 Task: Customize the sound balance between left and right speakers/headphones.
Action: Mouse pressed left at (555, 258)
Screenshot: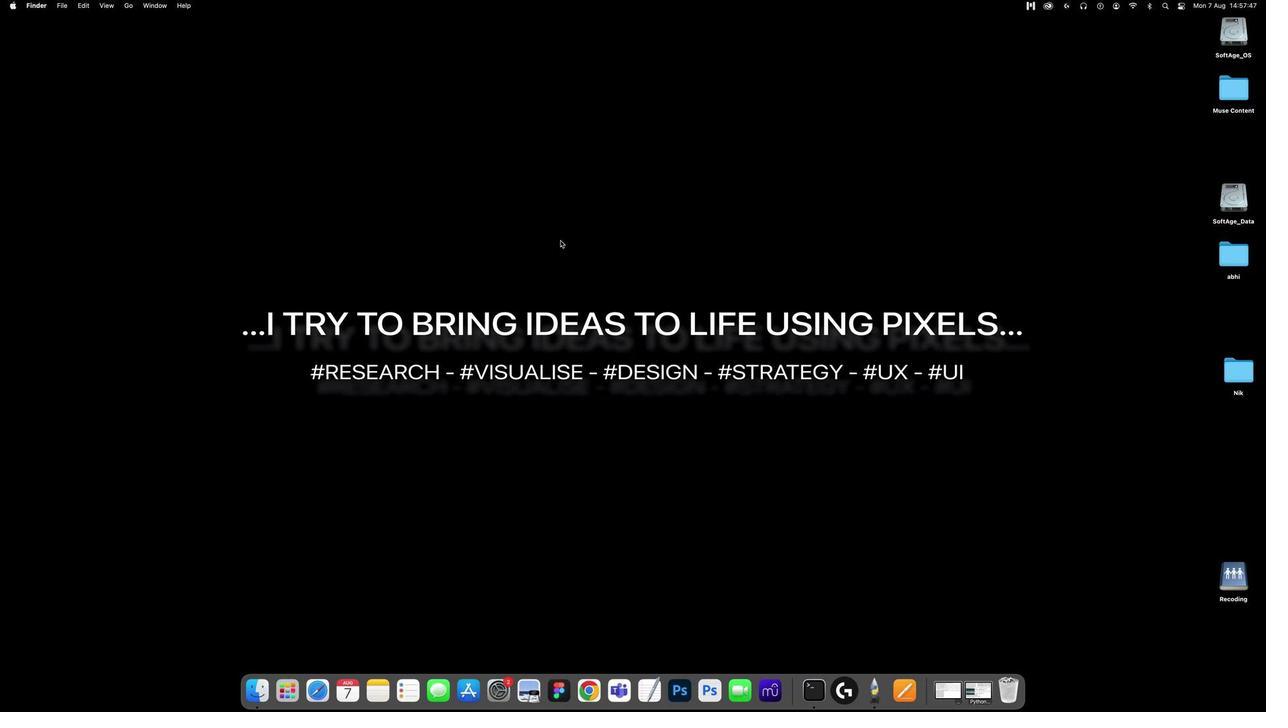 
Action: Mouse moved to (32, 65)
Screenshot: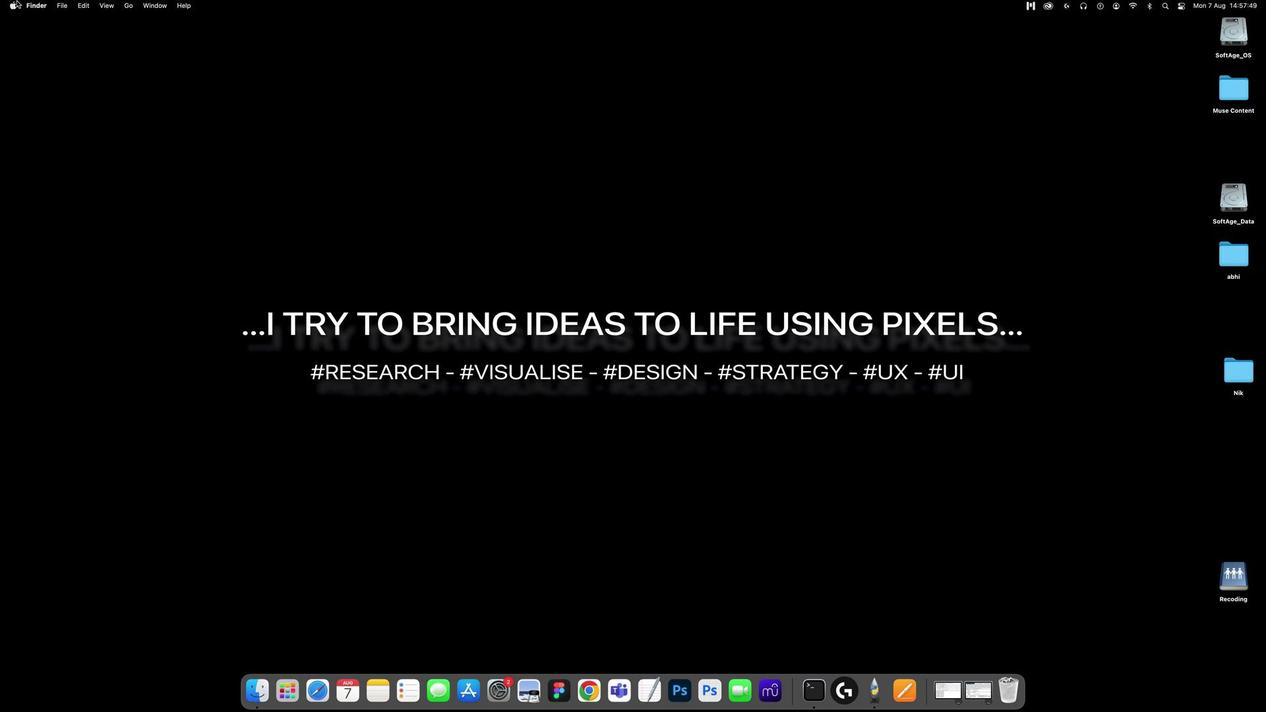 
Action: Mouse pressed left at (32, 65)
Screenshot: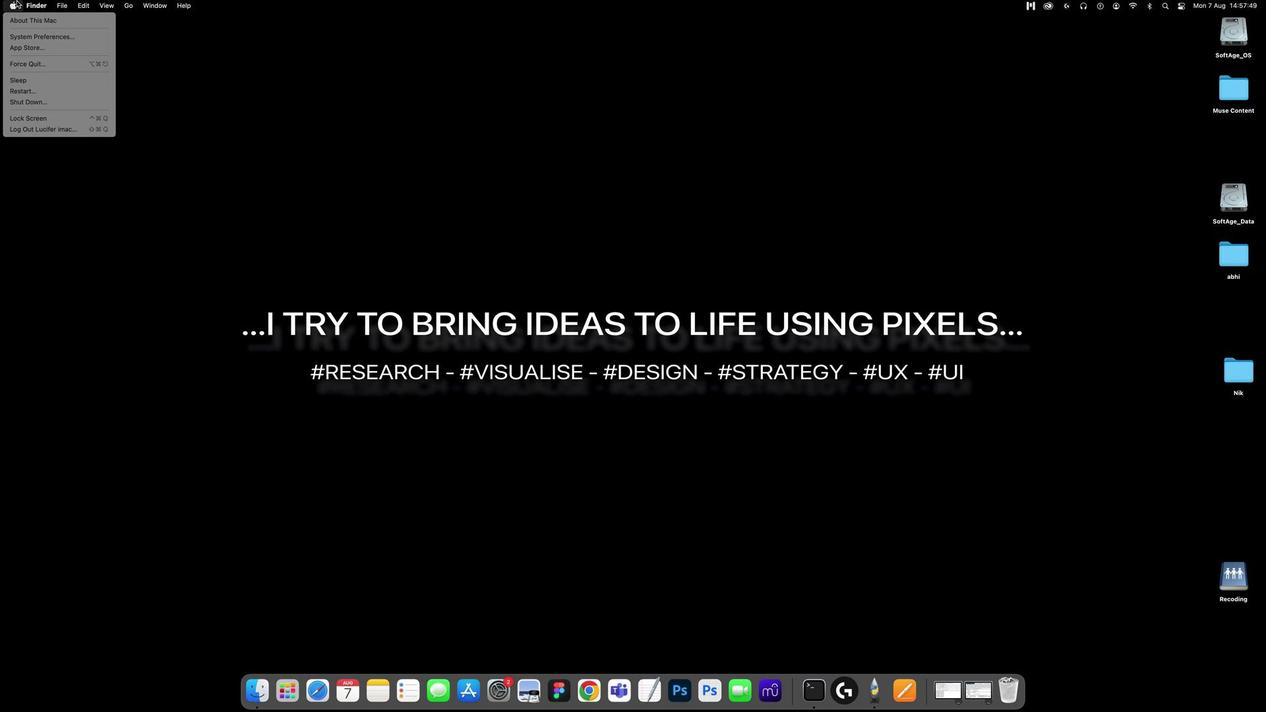 
Action: Mouse moved to (29, 93)
Screenshot: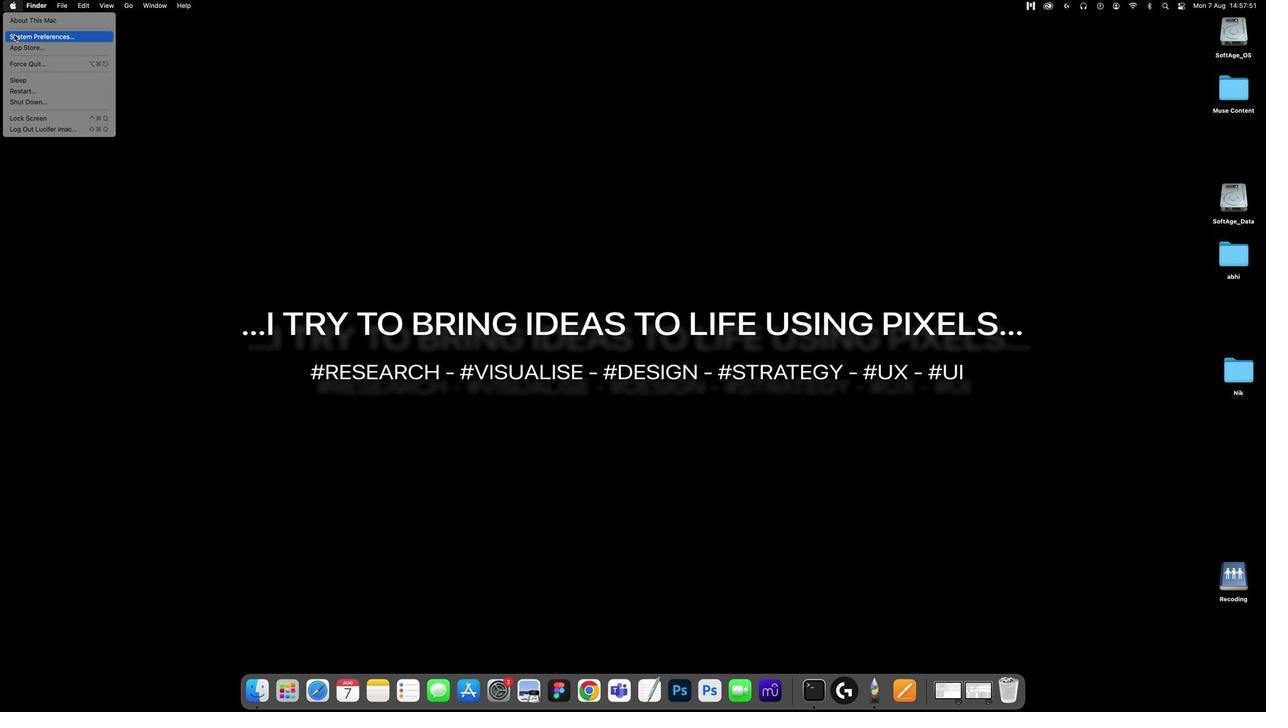 
Action: Mouse pressed left at (29, 93)
Screenshot: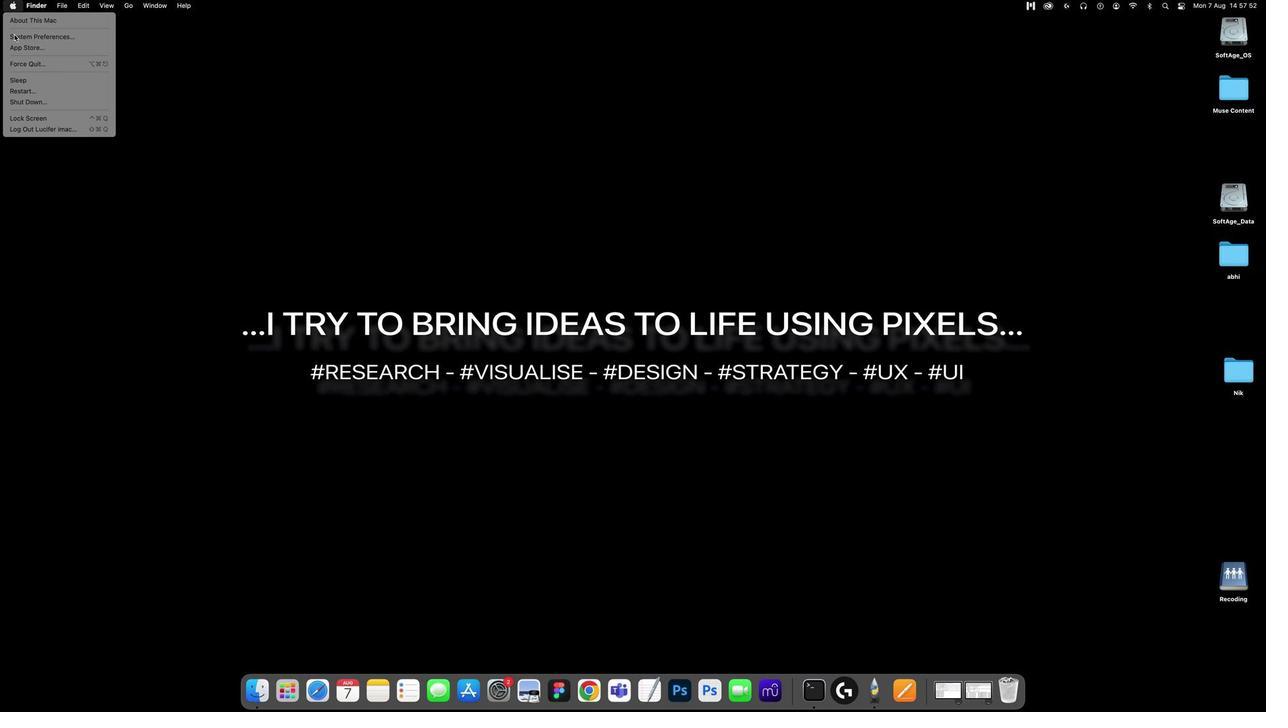
Action: Mouse moved to (596, 381)
Screenshot: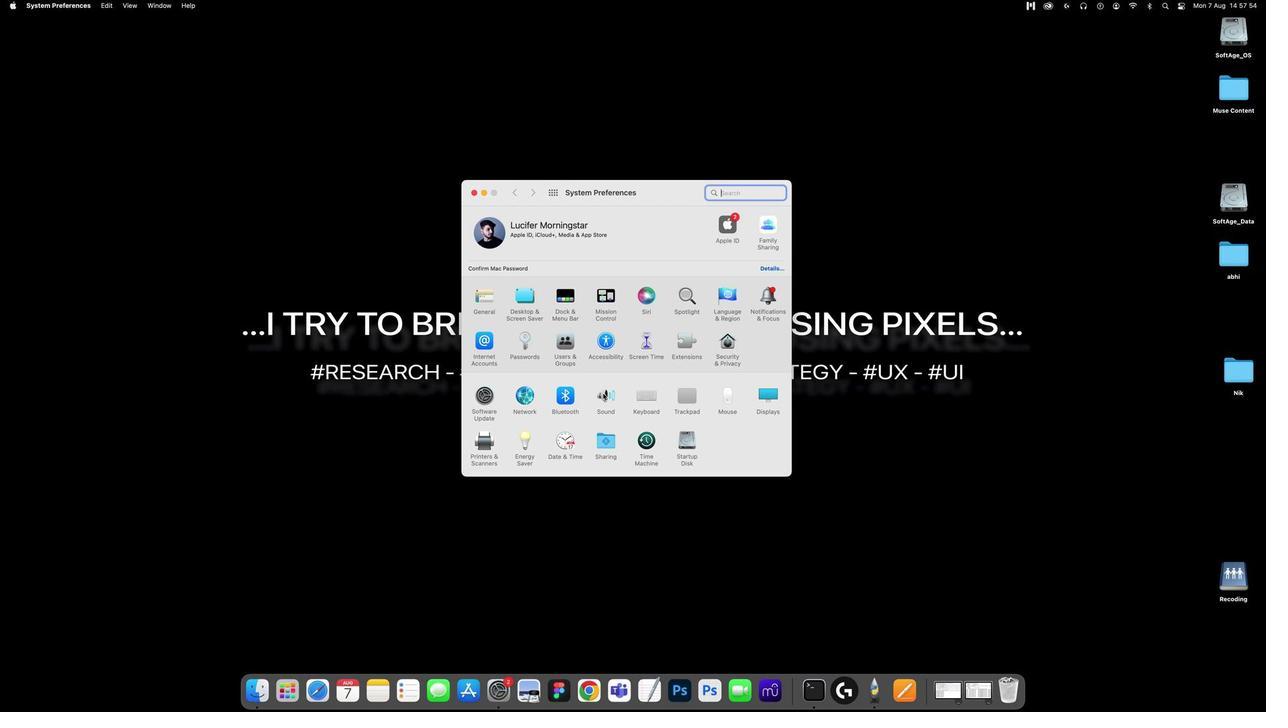 
Action: Mouse pressed left at (596, 381)
Screenshot: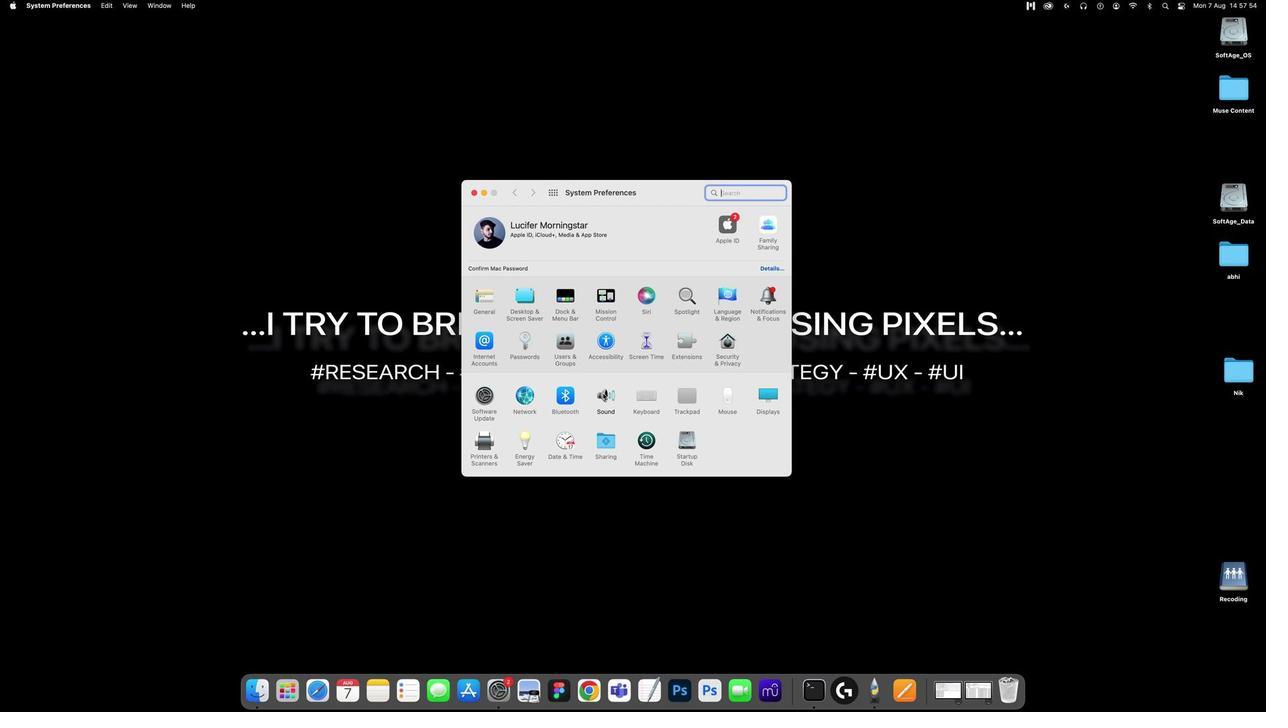 
Action: Mouse moved to (577, 237)
Screenshot: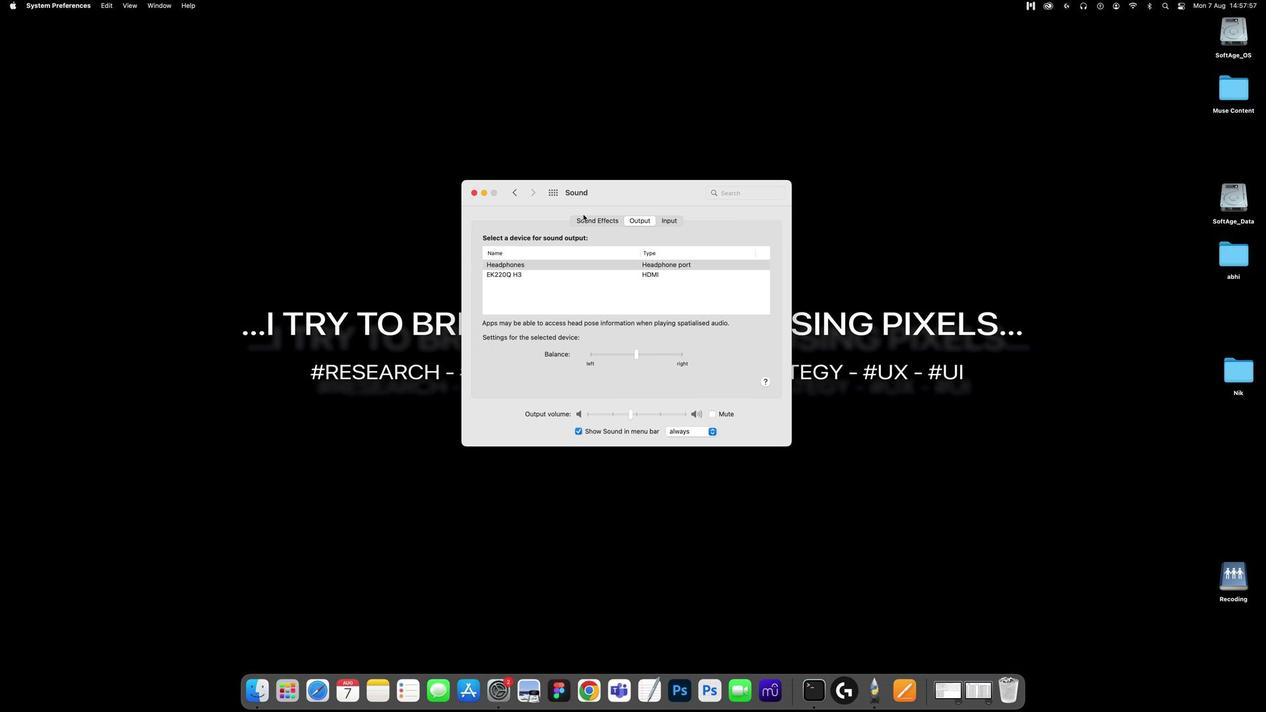 
Action: Mouse pressed left at (577, 237)
Screenshot: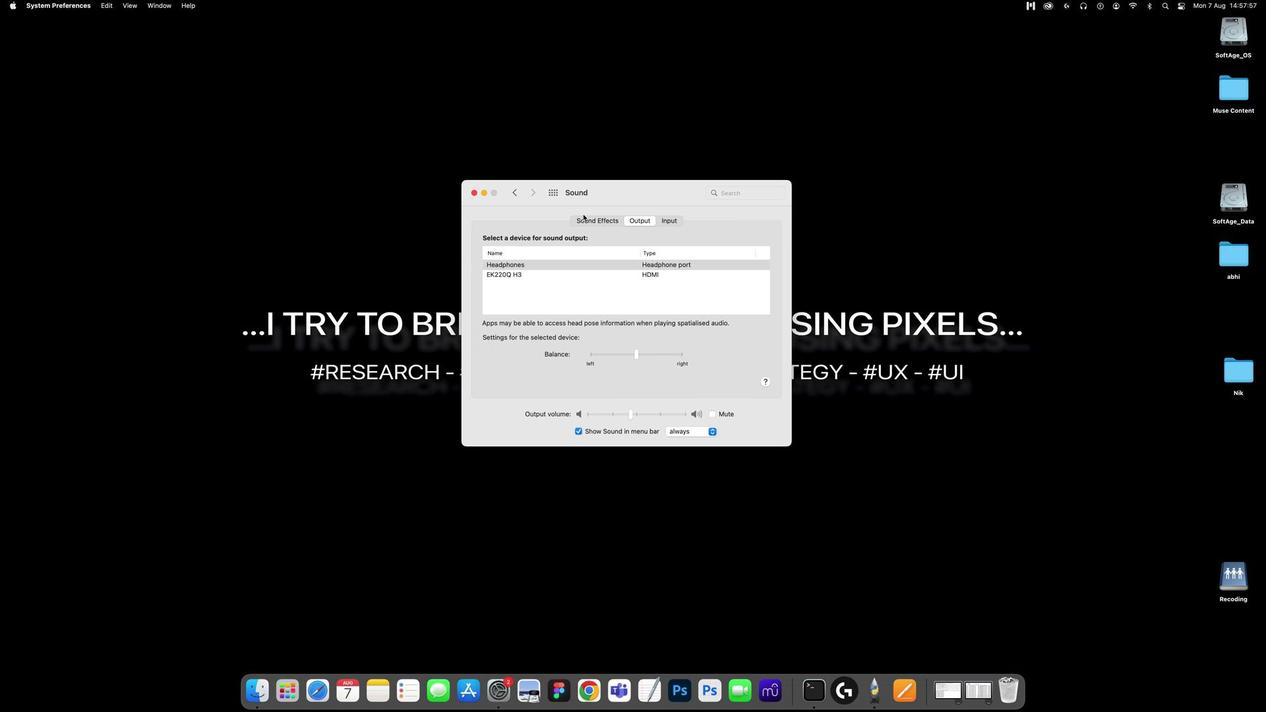 
Action: Mouse moved to (578, 238)
Screenshot: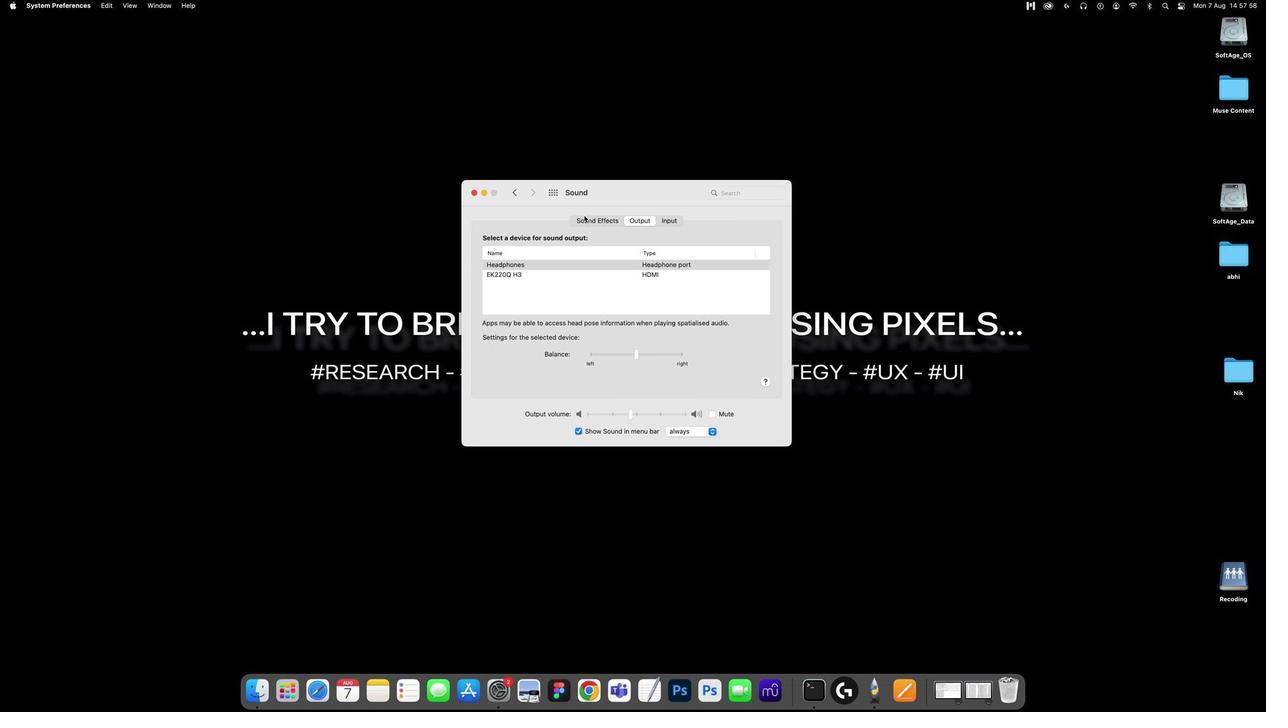 
Action: Mouse pressed left at (578, 238)
Screenshot: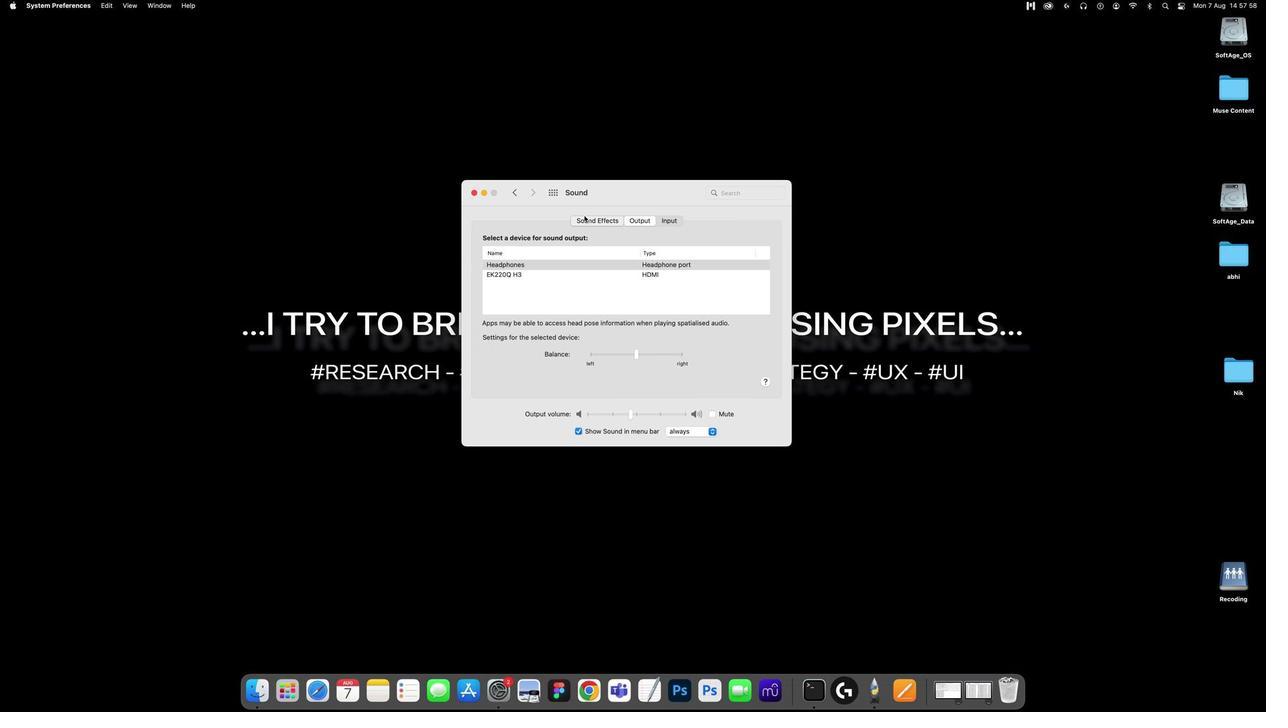 
Action: Mouse moved to (674, 341)
Screenshot: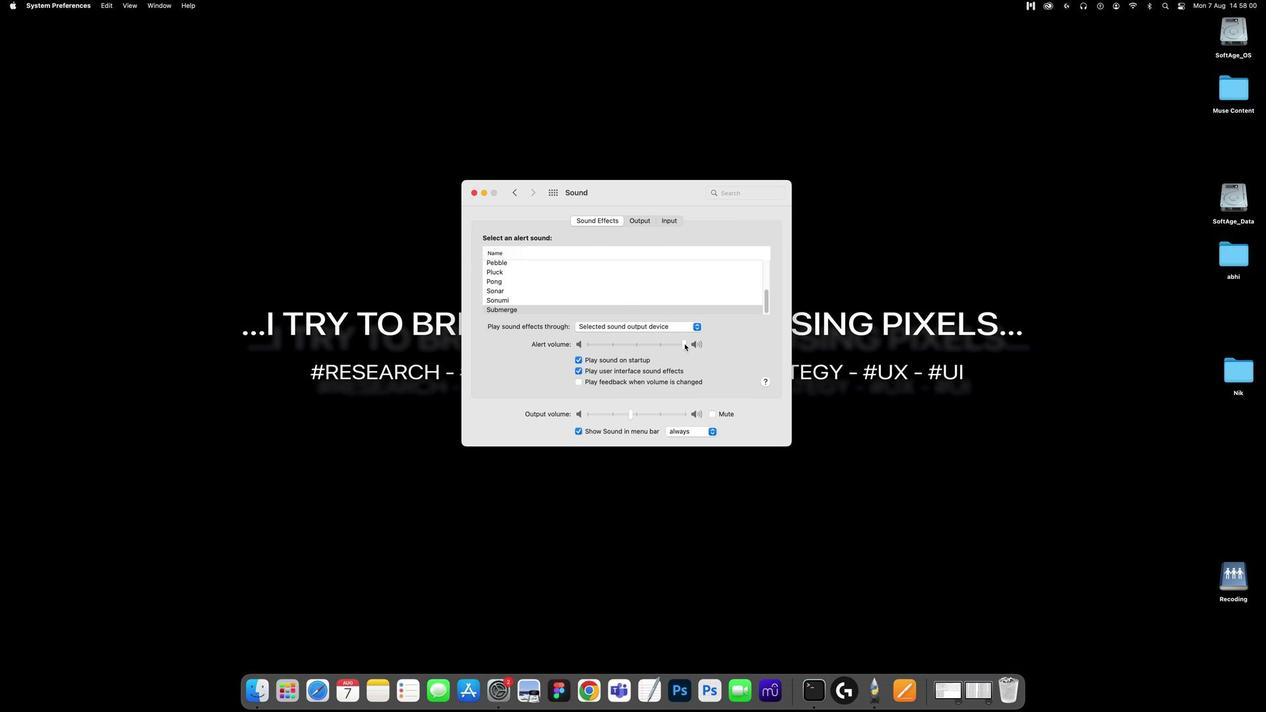 
Action: Mouse pressed left at (674, 341)
Screenshot: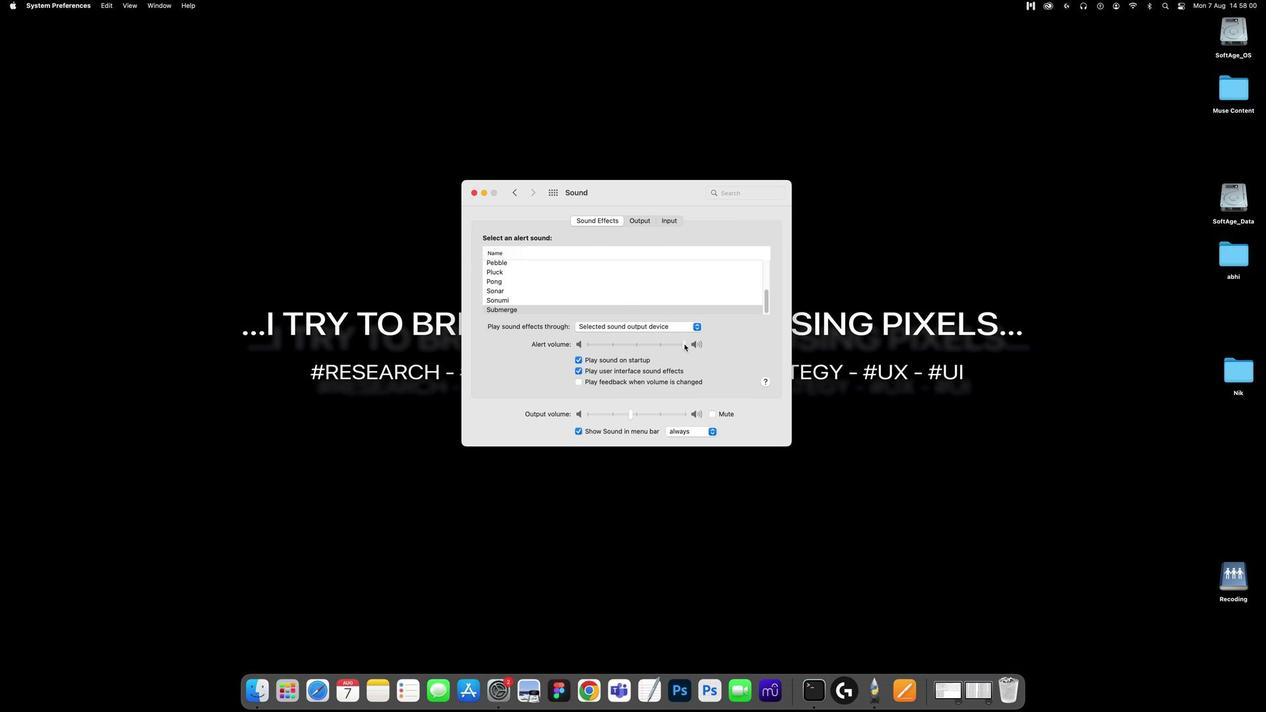 
Action: Mouse moved to (572, 371)
Screenshot: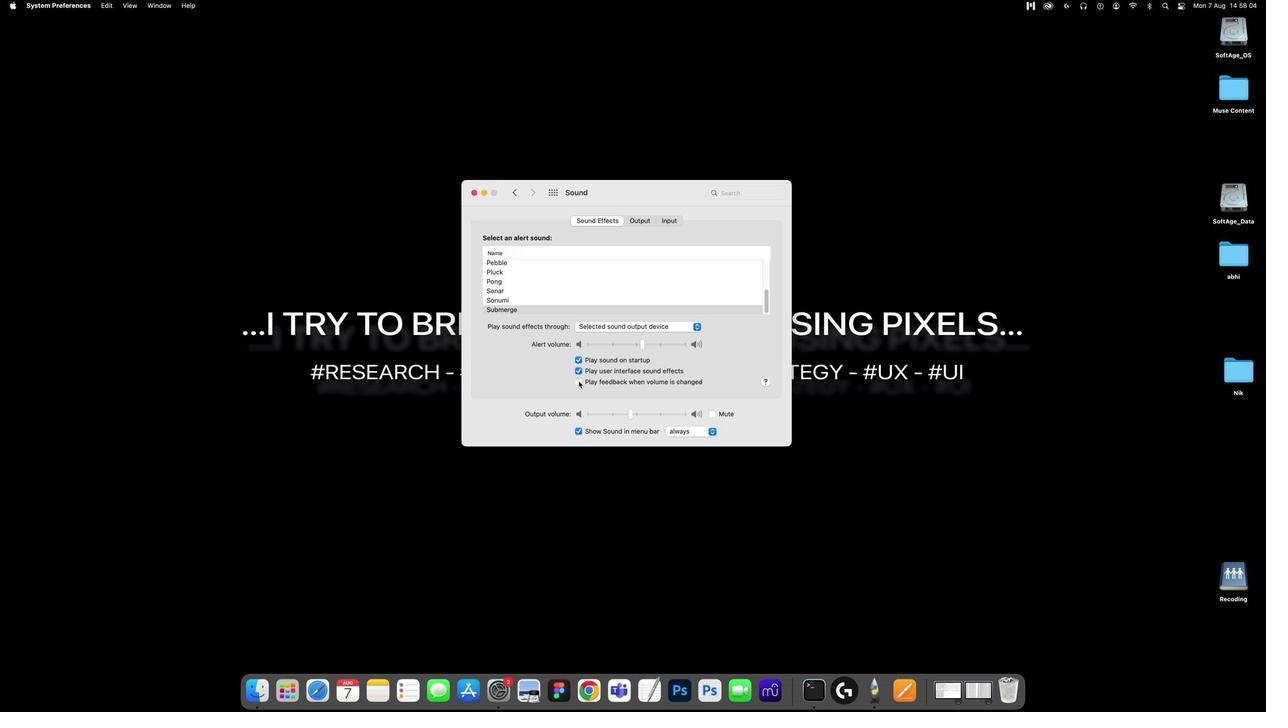 
Action: Mouse pressed left at (572, 371)
Screenshot: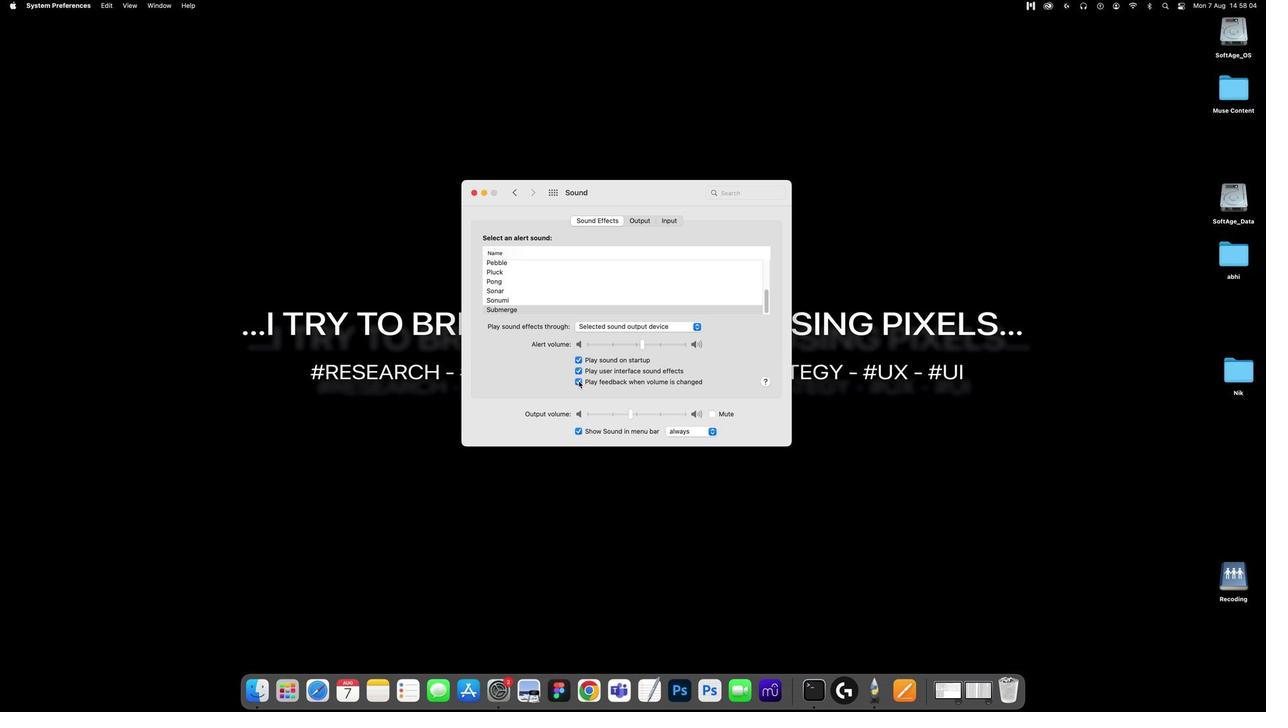 
Action: Mouse moved to (623, 398)
Screenshot: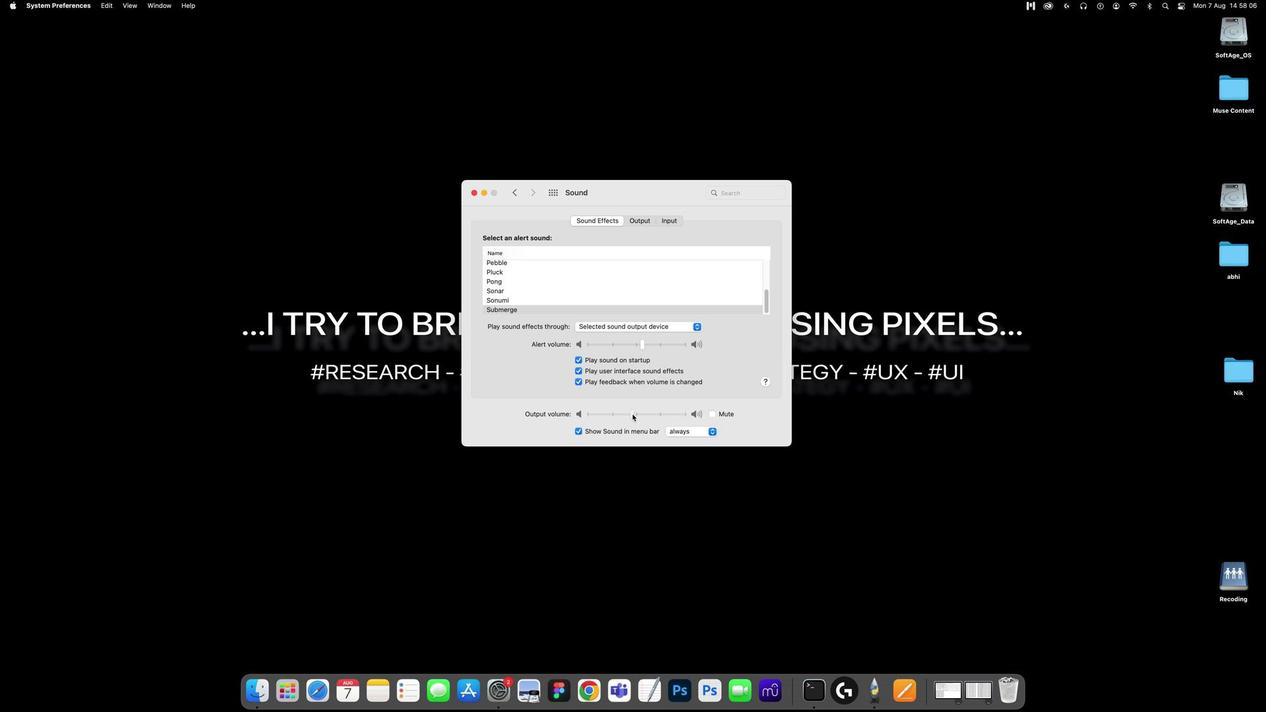 
Action: Mouse pressed left at (623, 398)
Screenshot: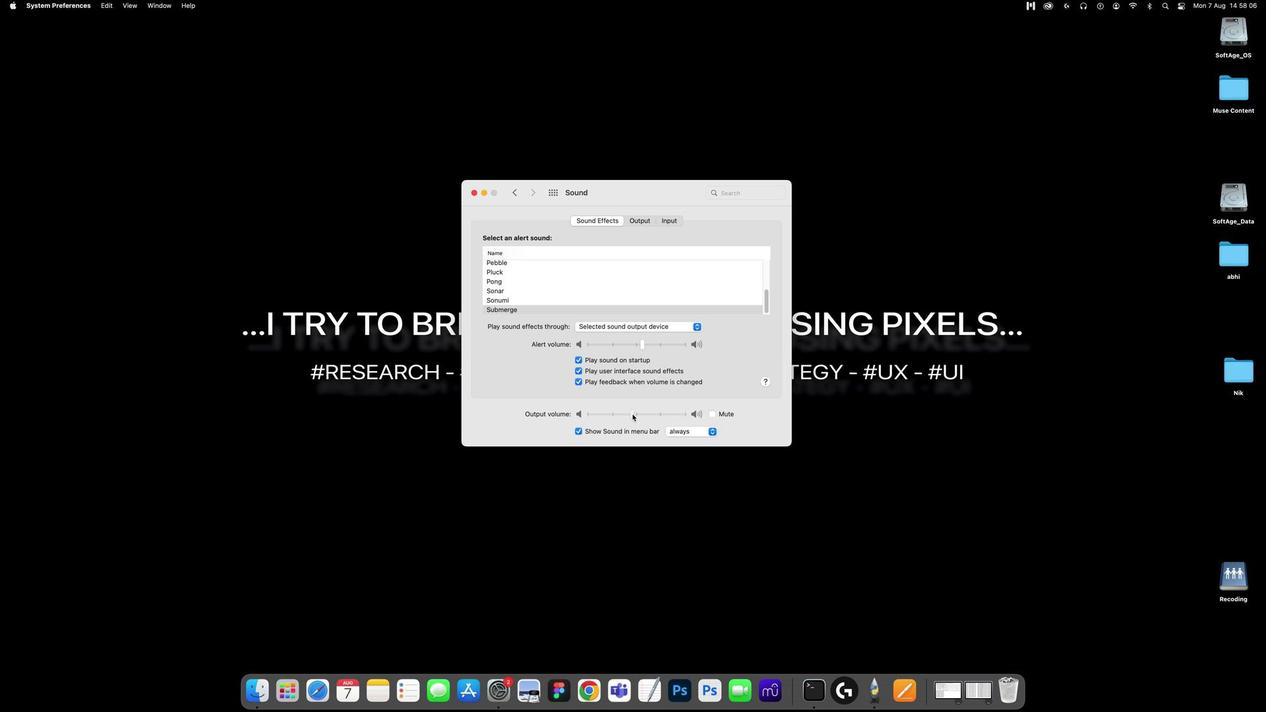 
Action: Mouse moved to (651, 241)
Screenshot: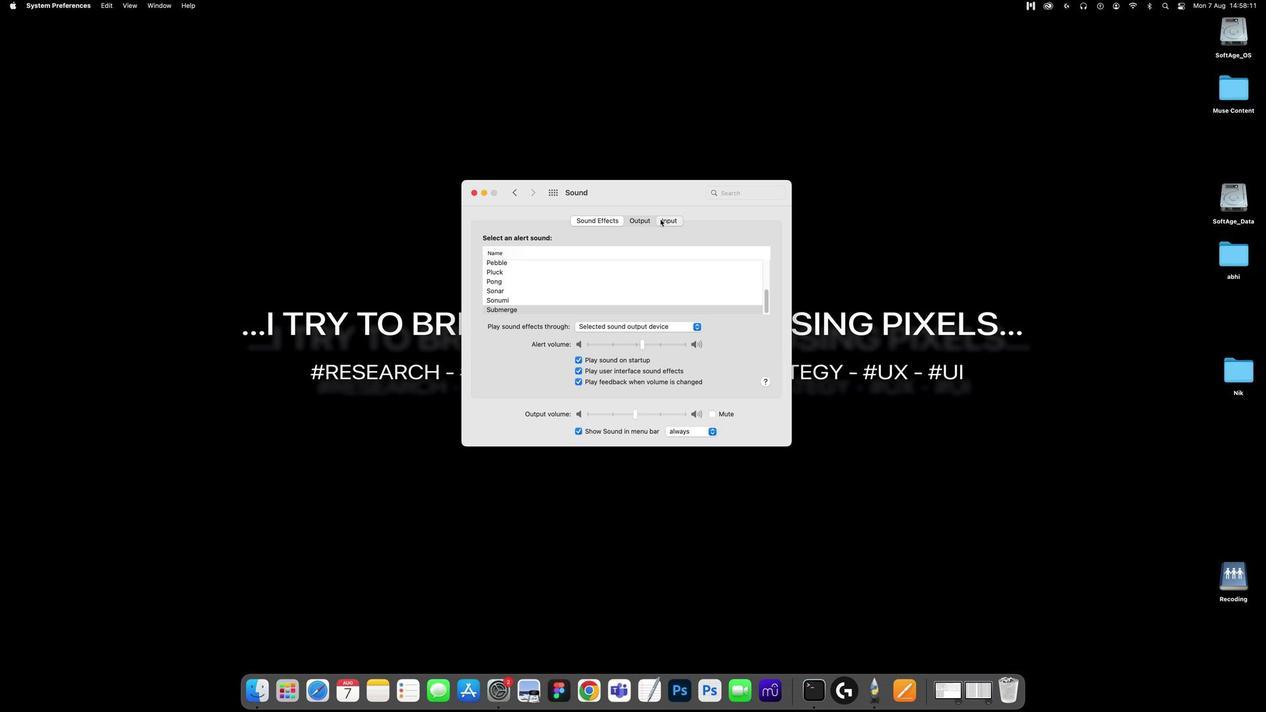 
Action: Mouse pressed left at (651, 241)
Screenshot: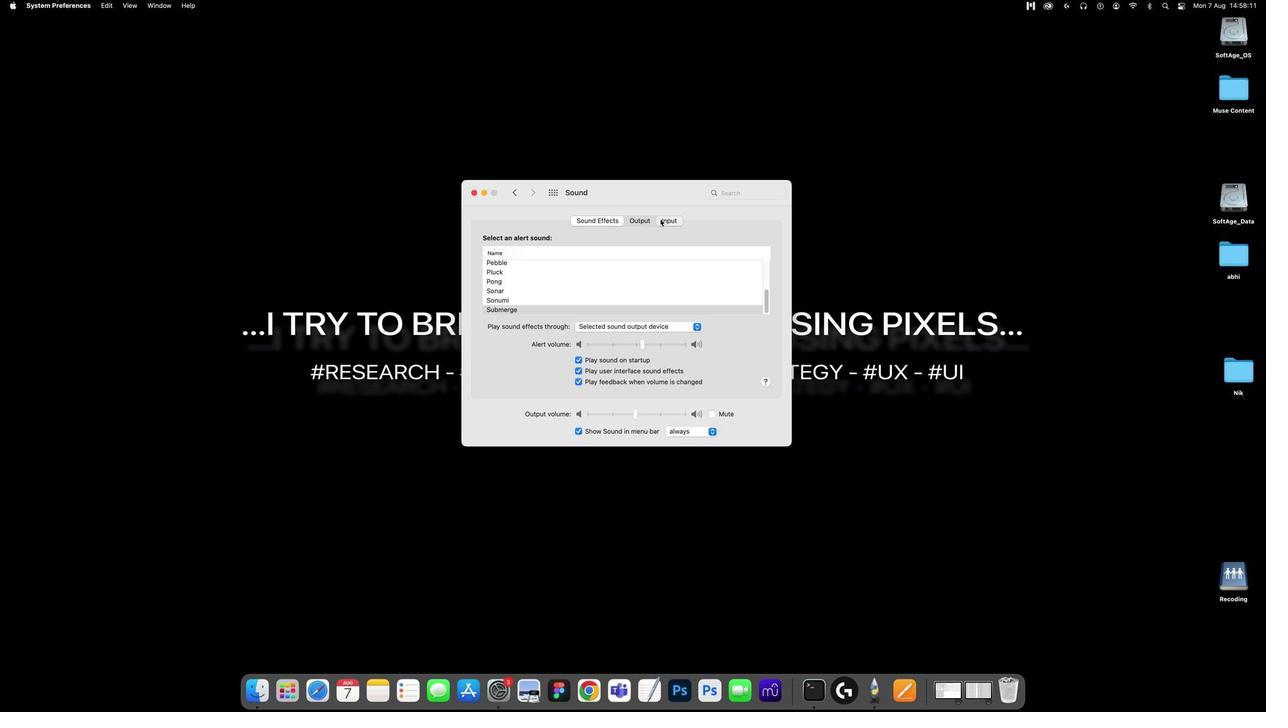 
Action: Mouse moved to (625, 242)
Screenshot: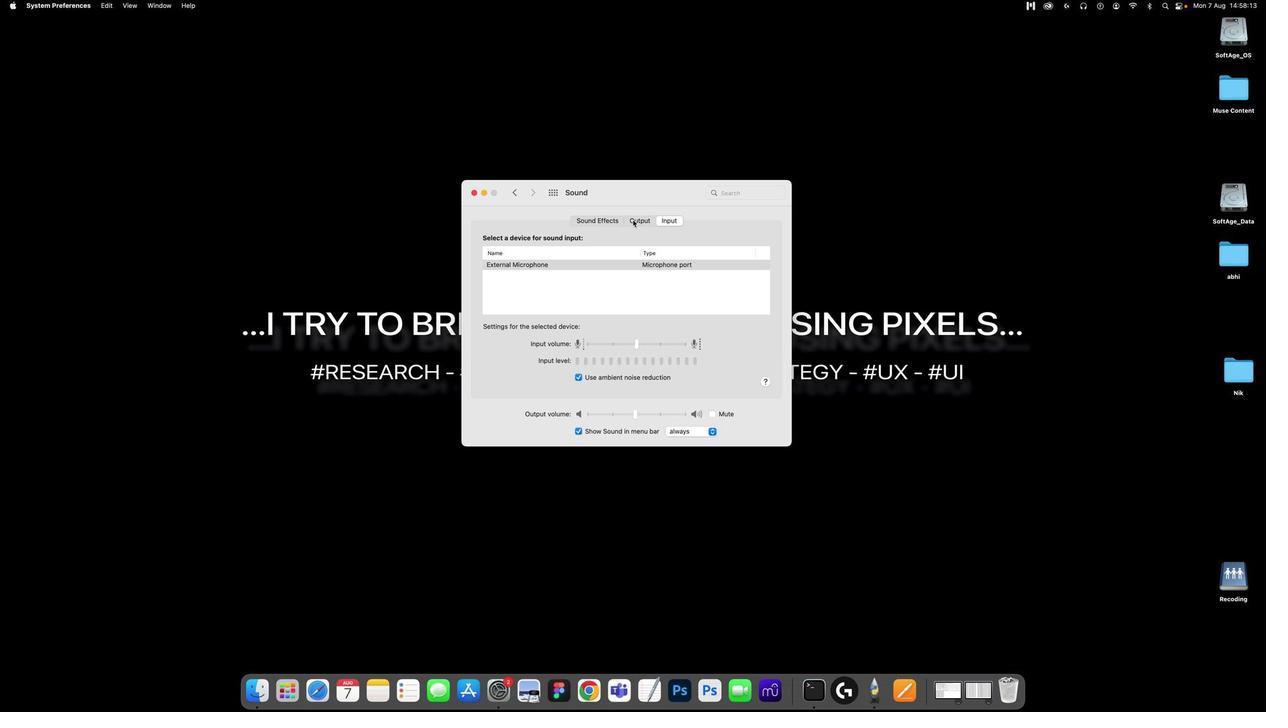 
Action: Mouse pressed left at (625, 242)
Screenshot: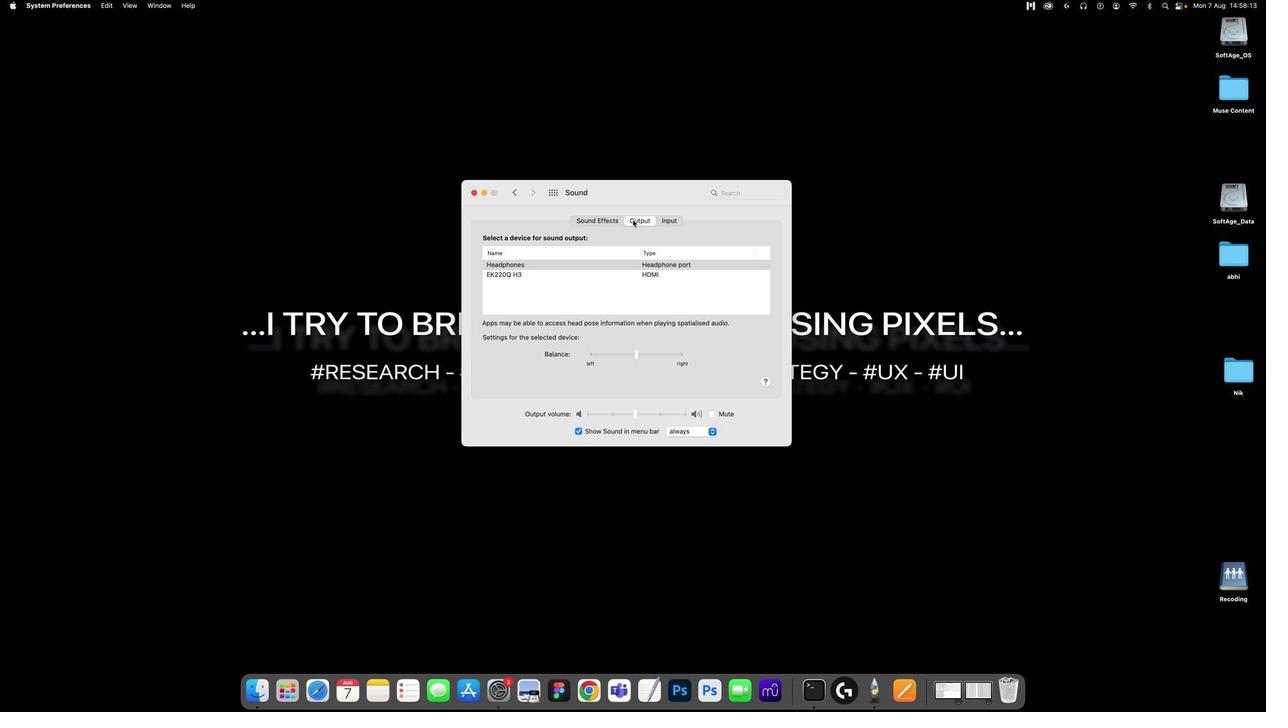 
Action: Mouse moved to (581, 277)
Screenshot: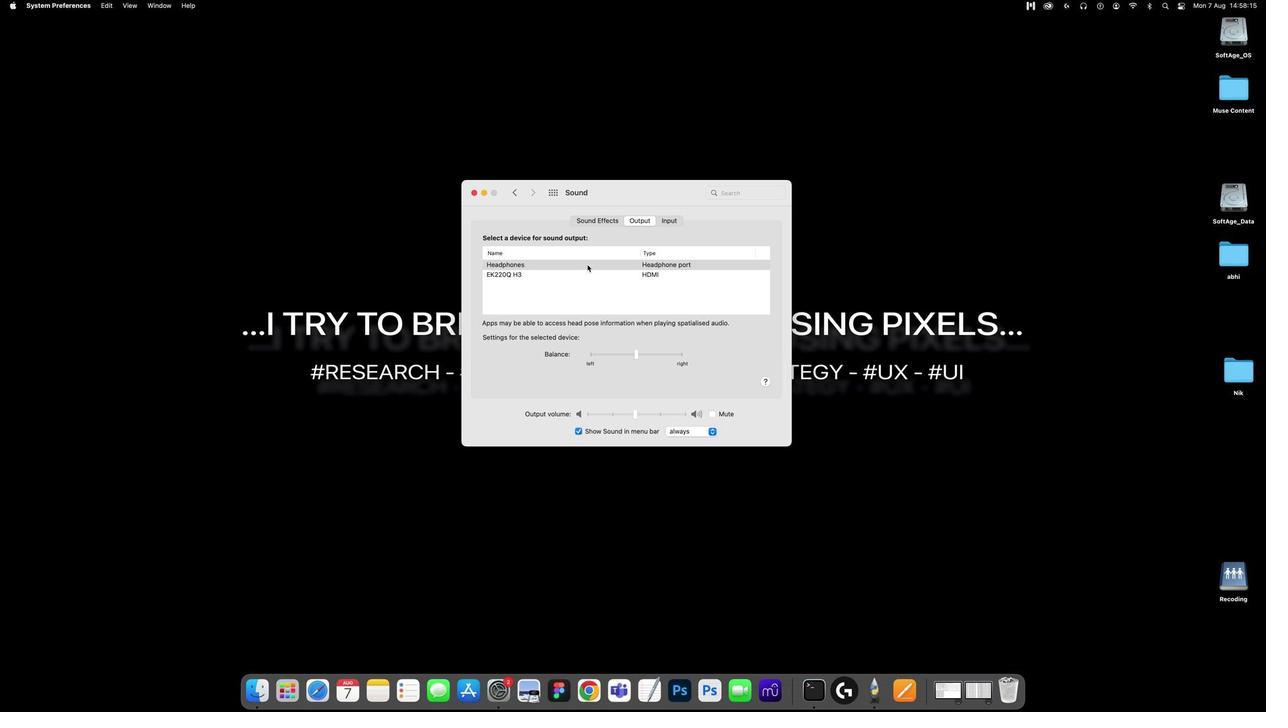 
Action: Mouse pressed left at (581, 277)
Screenshot: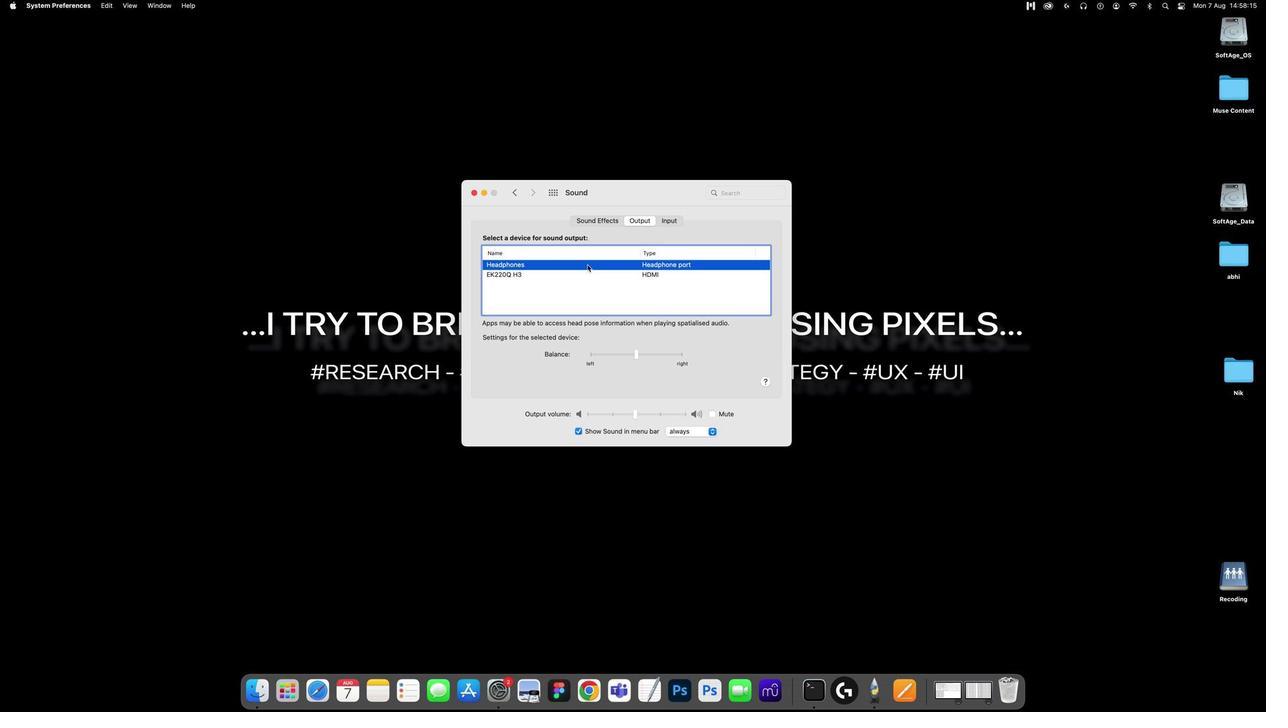 
Action: Mouse moved to (629, 349)
Screenshot: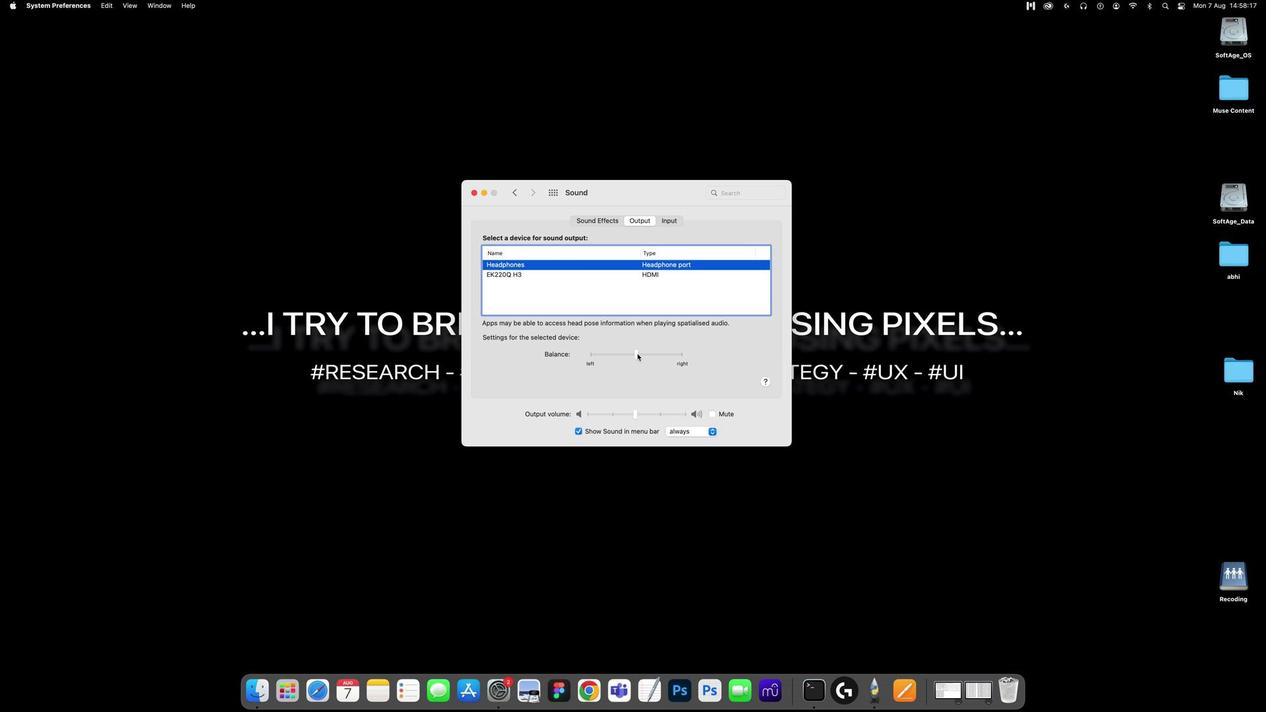 
Action: Mouse pressed left at (629, 349)
Screenshot: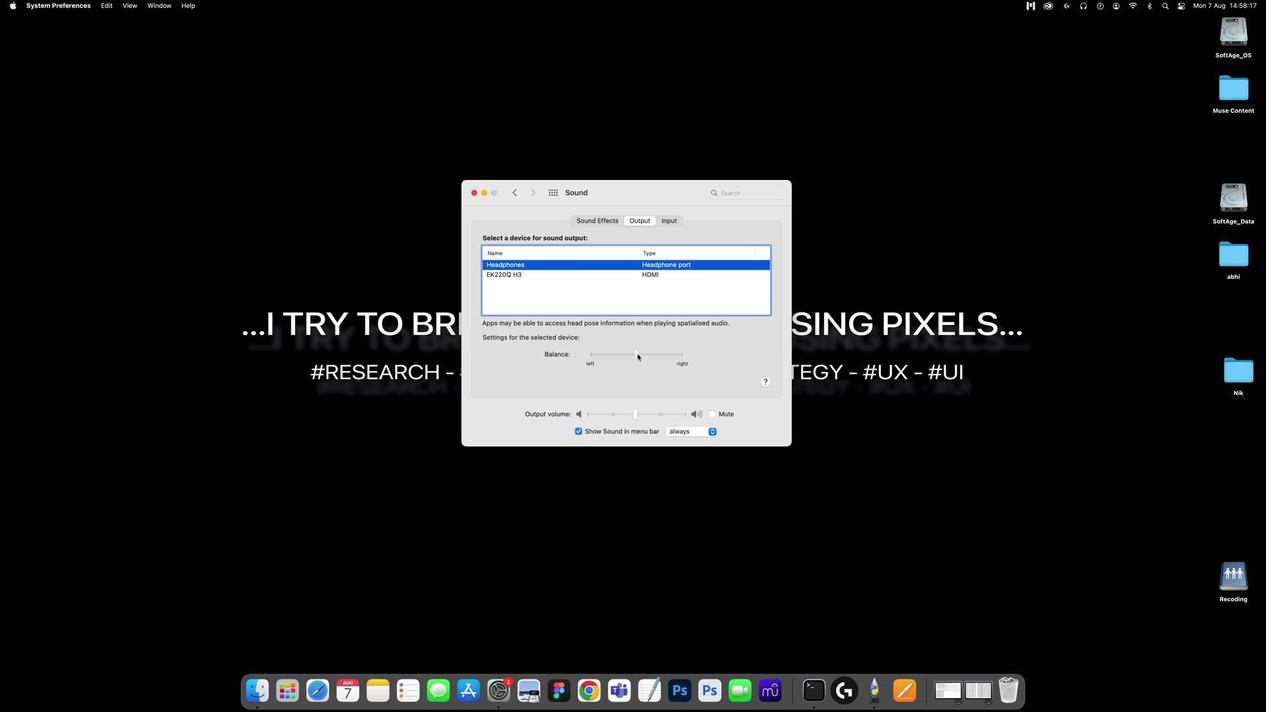 
Action: Mouse moved to (582, 281)
Screenshot: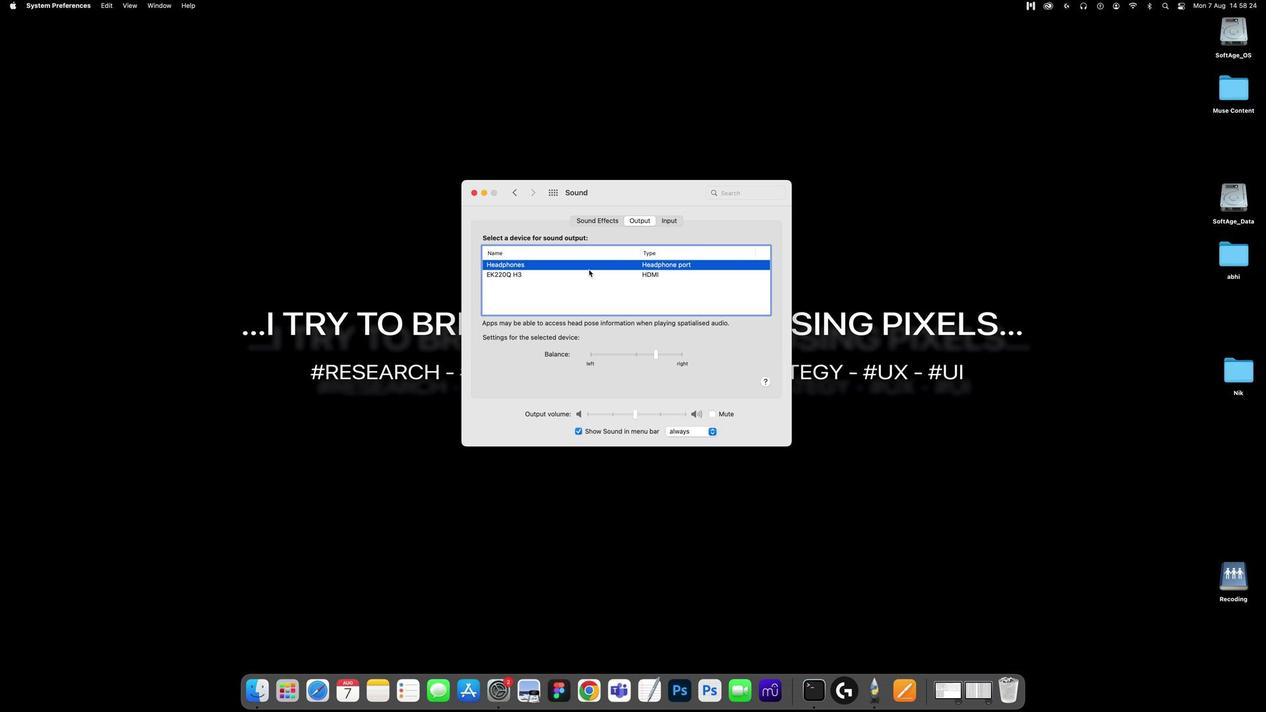 
Action: Mouse pressed left at (582, 281)
Screenshot: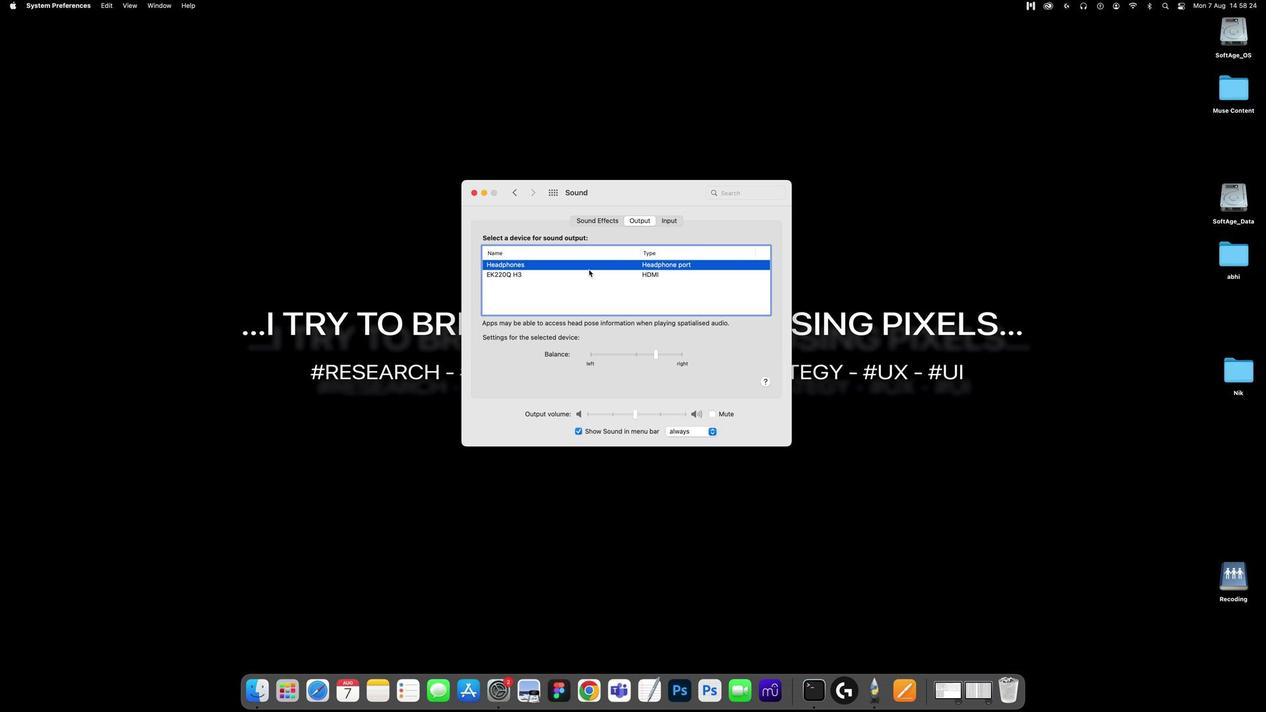 
Action: Mouse moved to (581, 282)
Screenshot: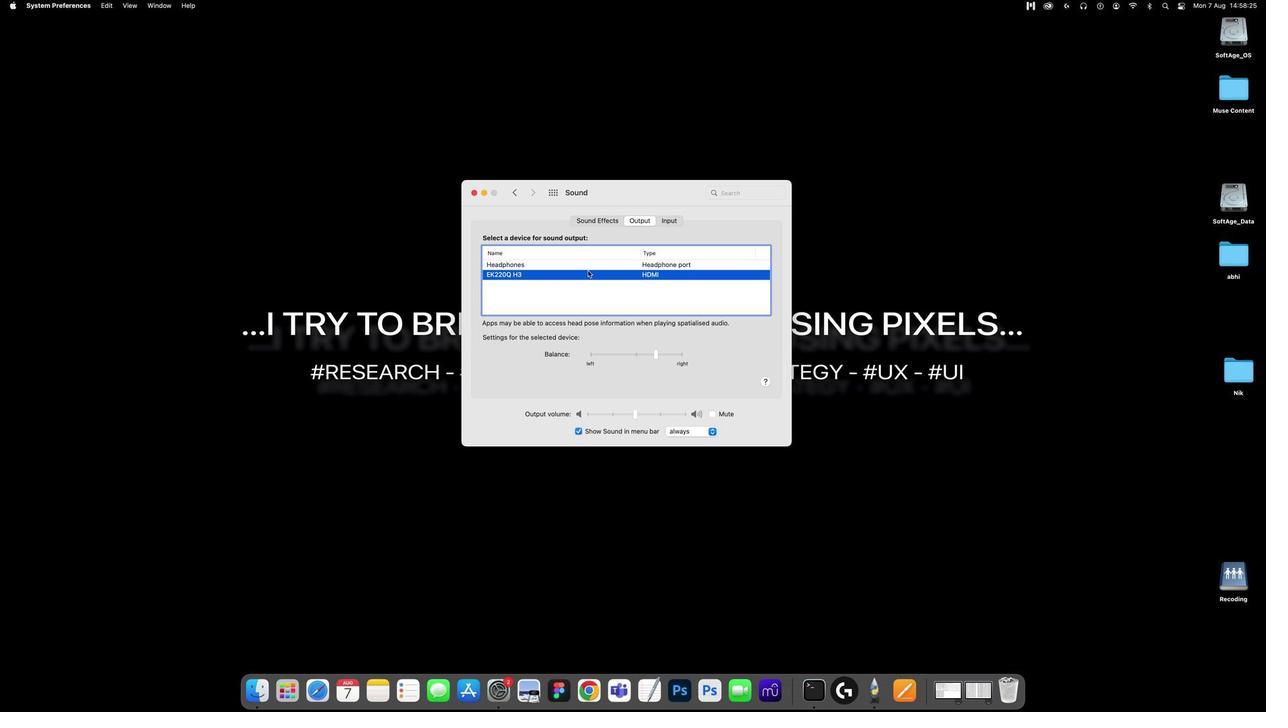 
Action: Mouse pressed left at (581, 282)
Screenshot: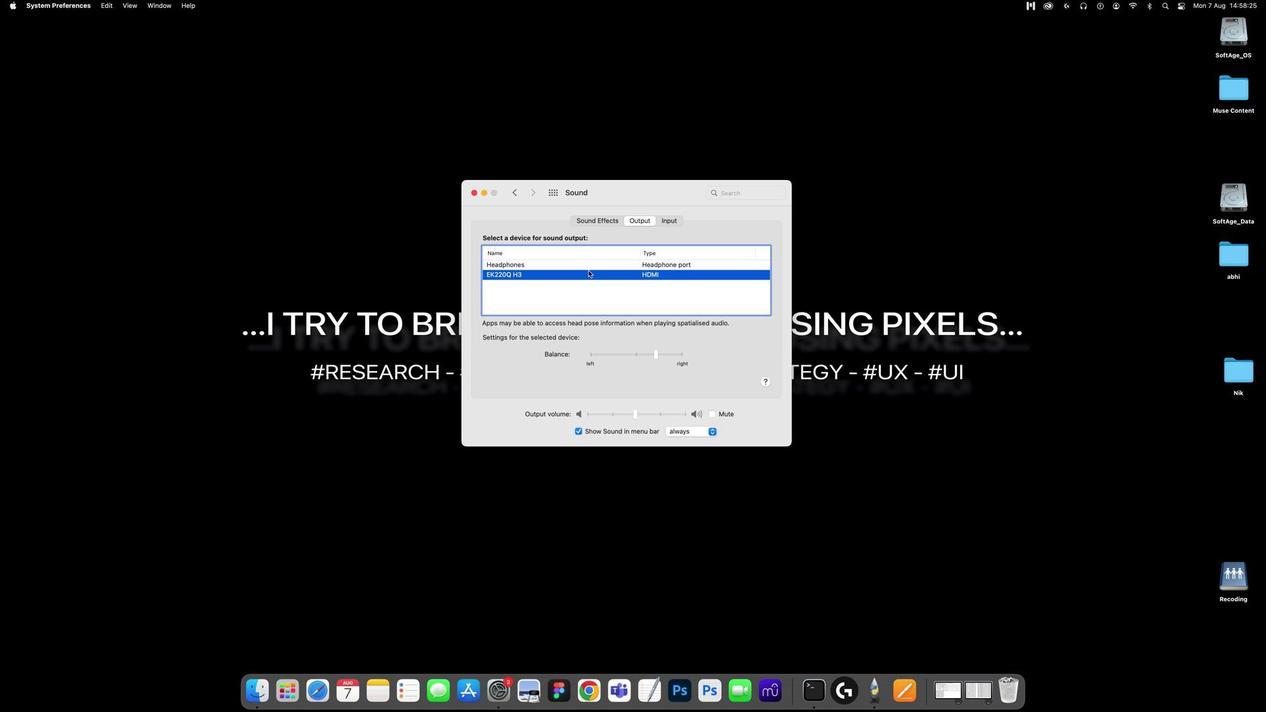 
Action: Mouse moved to (674, 400)
Screenshot: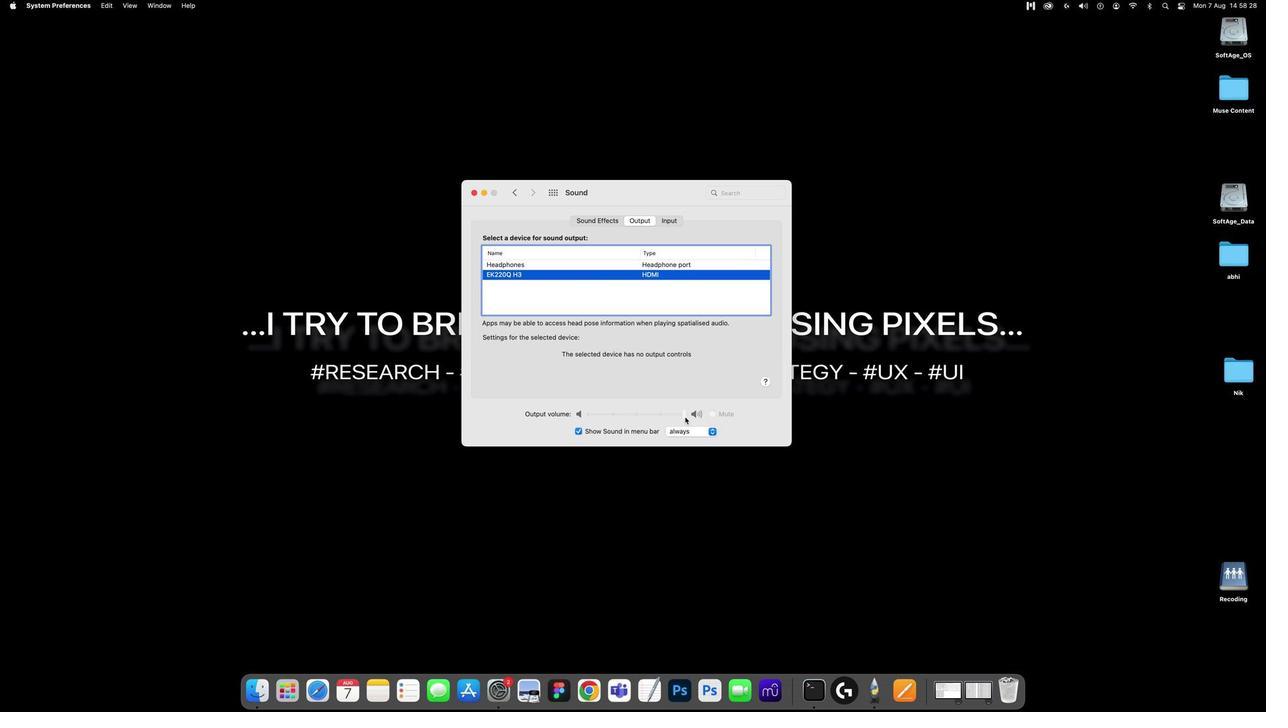 
Action: Mouse pressed left at (674, 400)
Screenshot: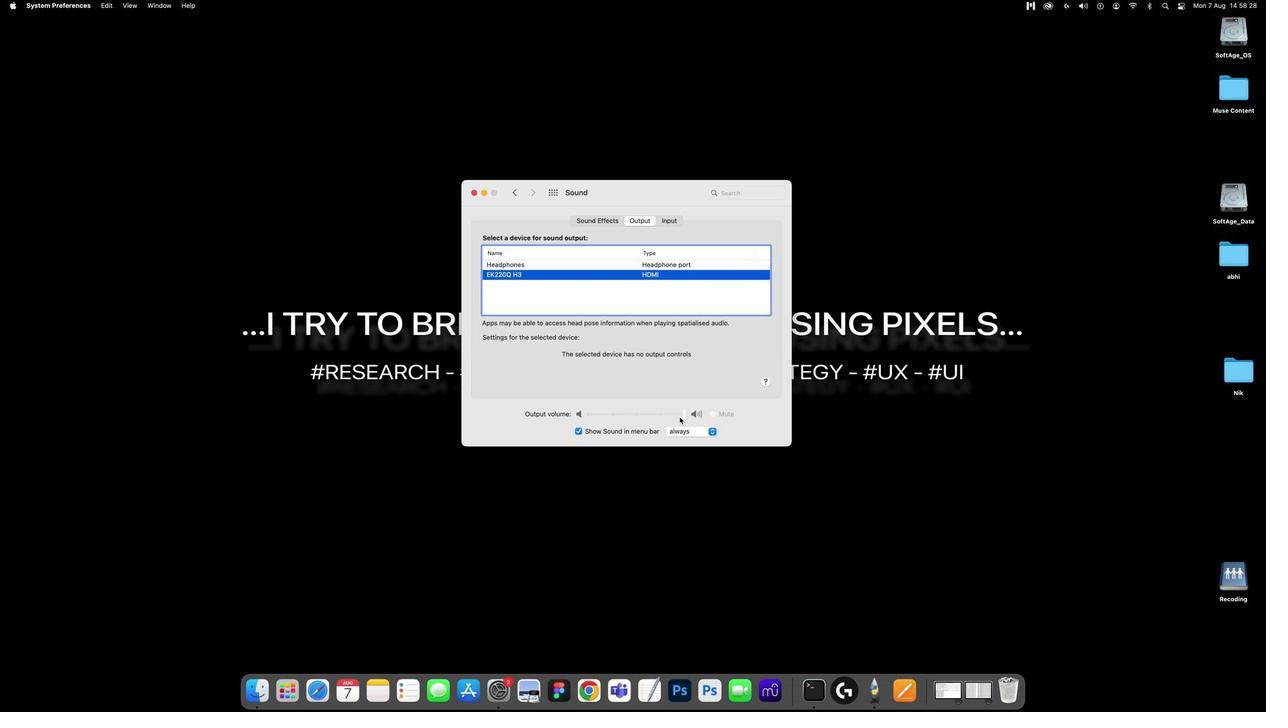 
Action: Mouse moved to (624, 391)
Screenshot: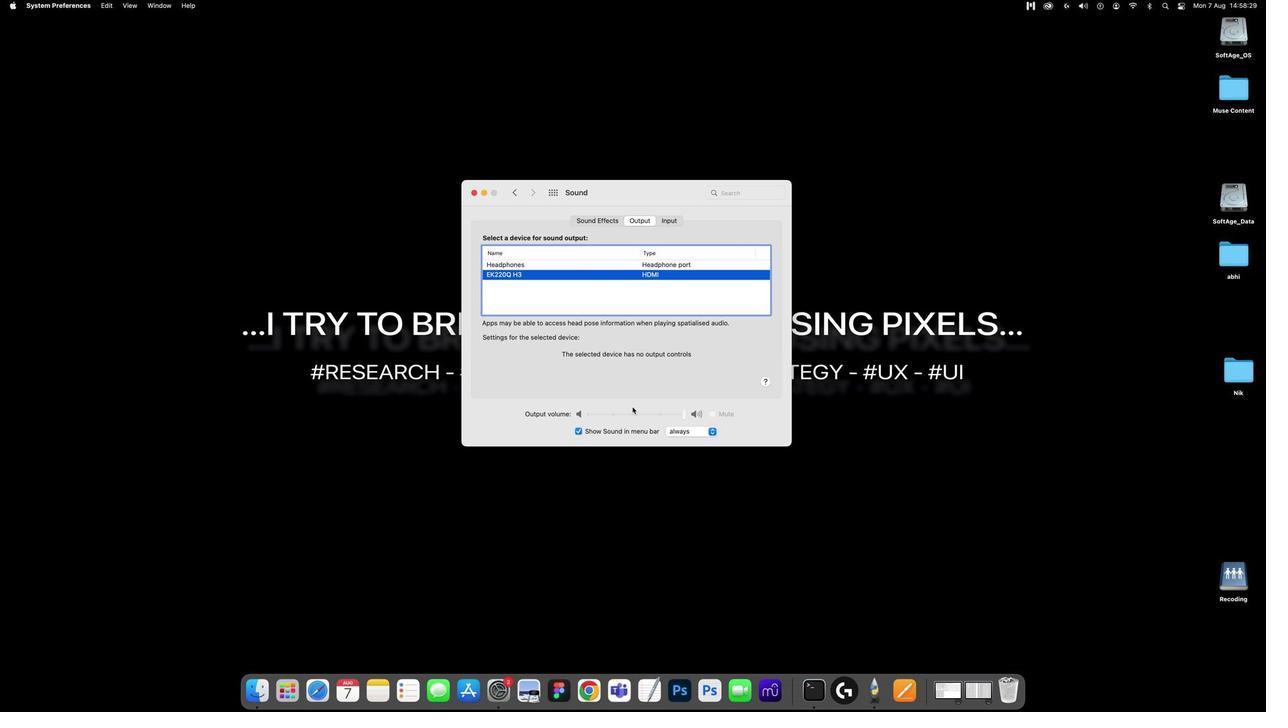 
Action: Mouse pressed left at (624, 391)
Screenshot: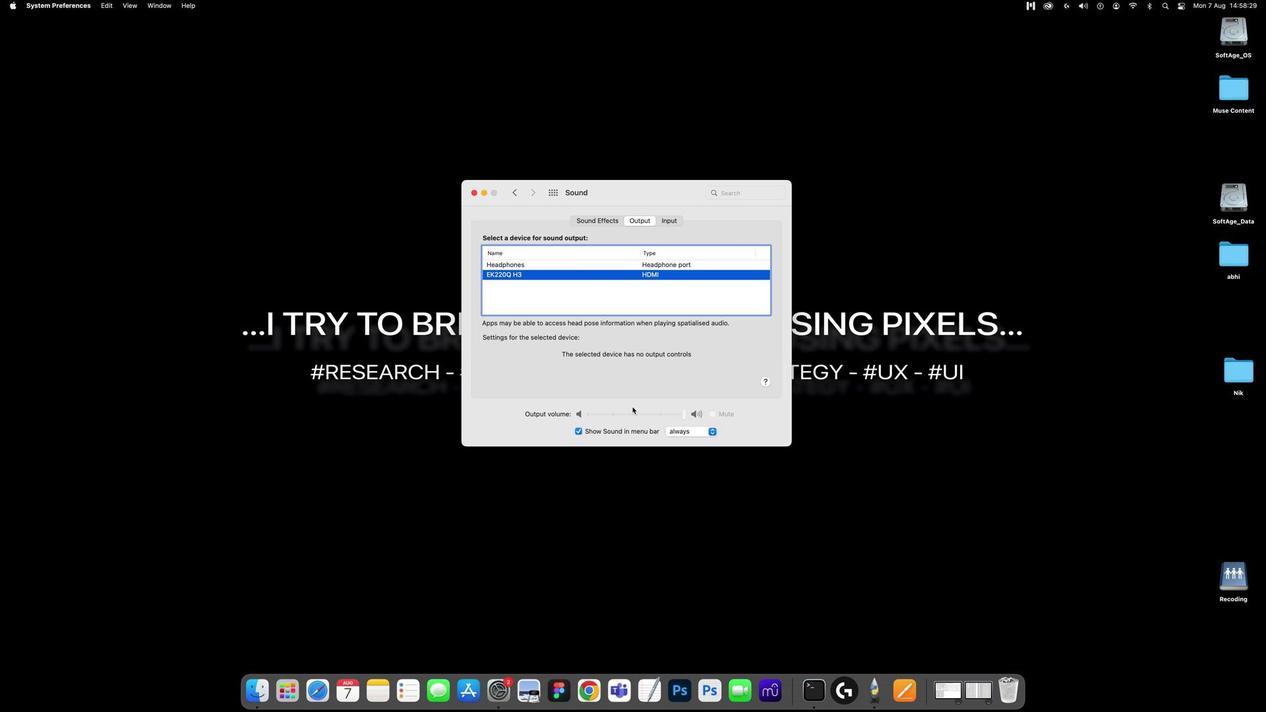 
Action: Mouse moved to (611, 278)
Screenshot: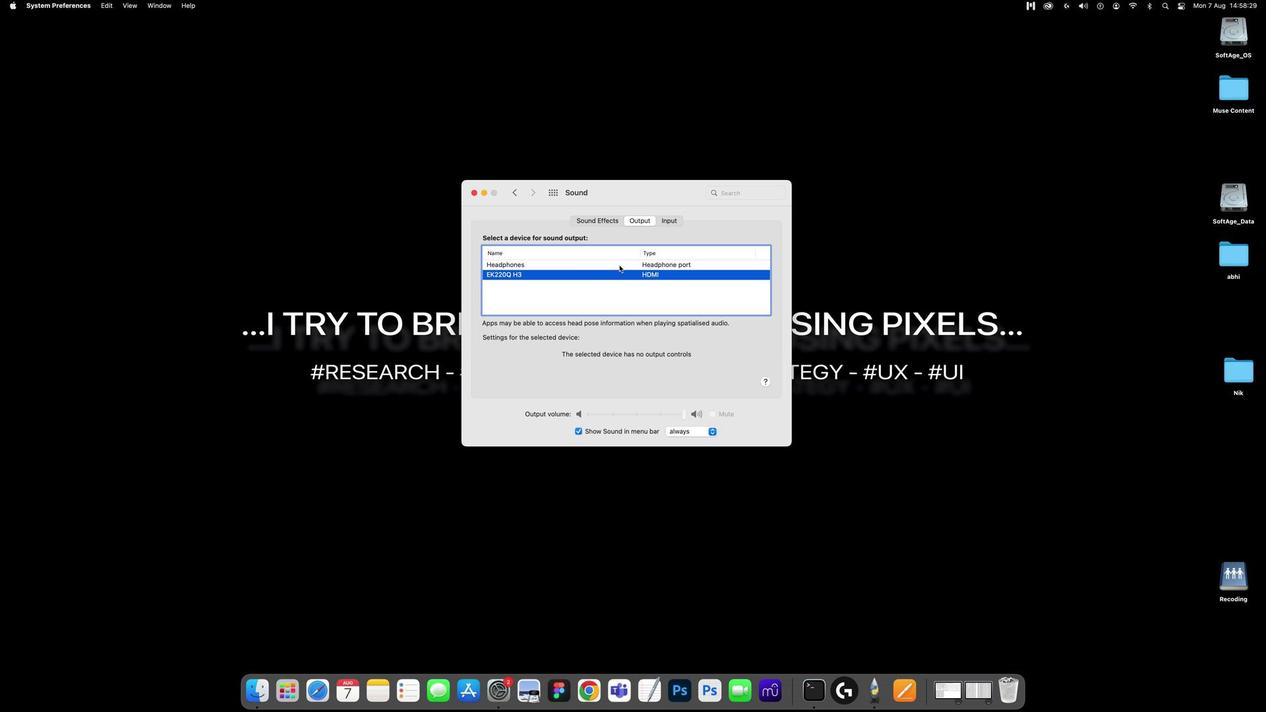 
Action: Mouse pressed left at (611, 278)
Screenshot: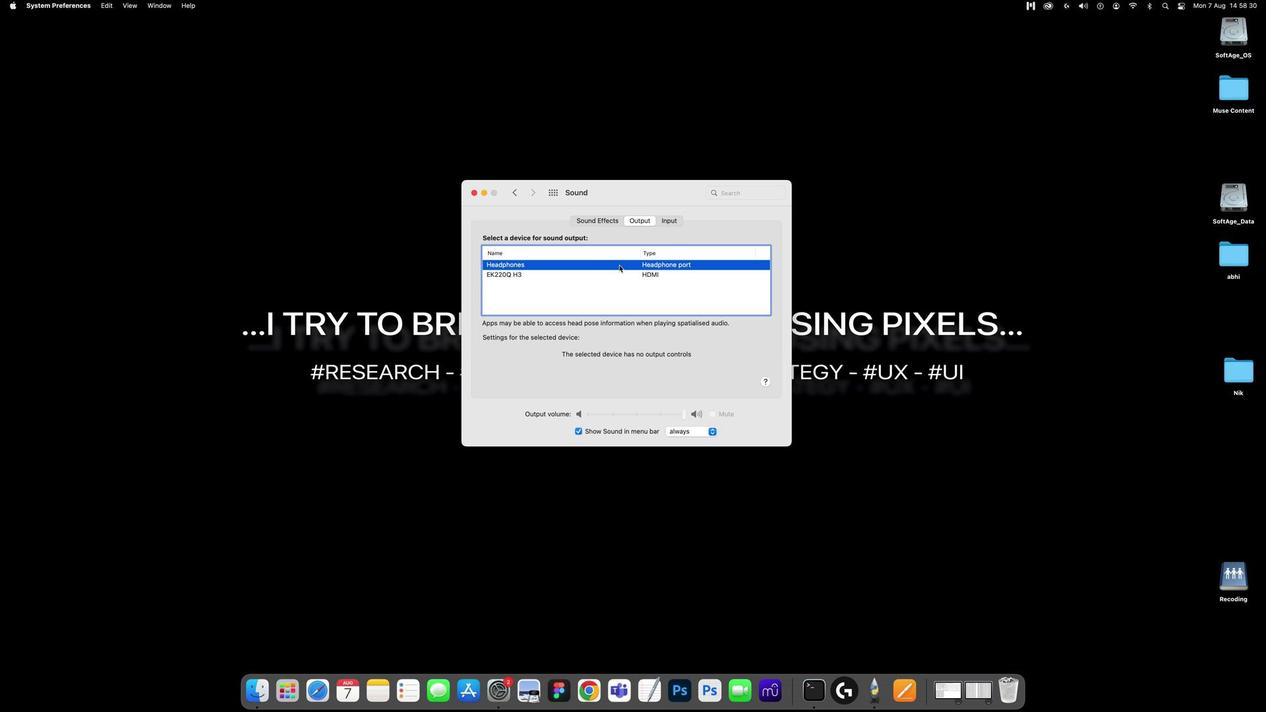 
Action: Mouse moved to (626, 397)
Screenshot: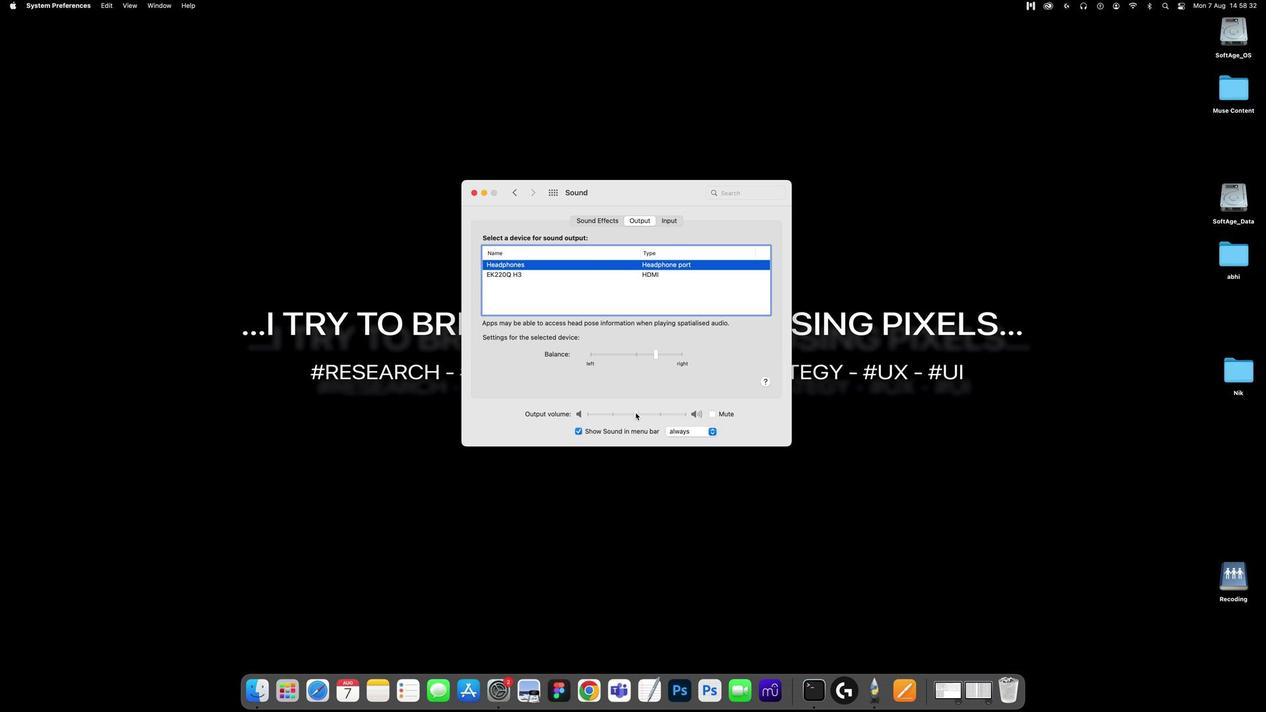 
Action: Mouse pressed left at (626, 397)
Screenshot: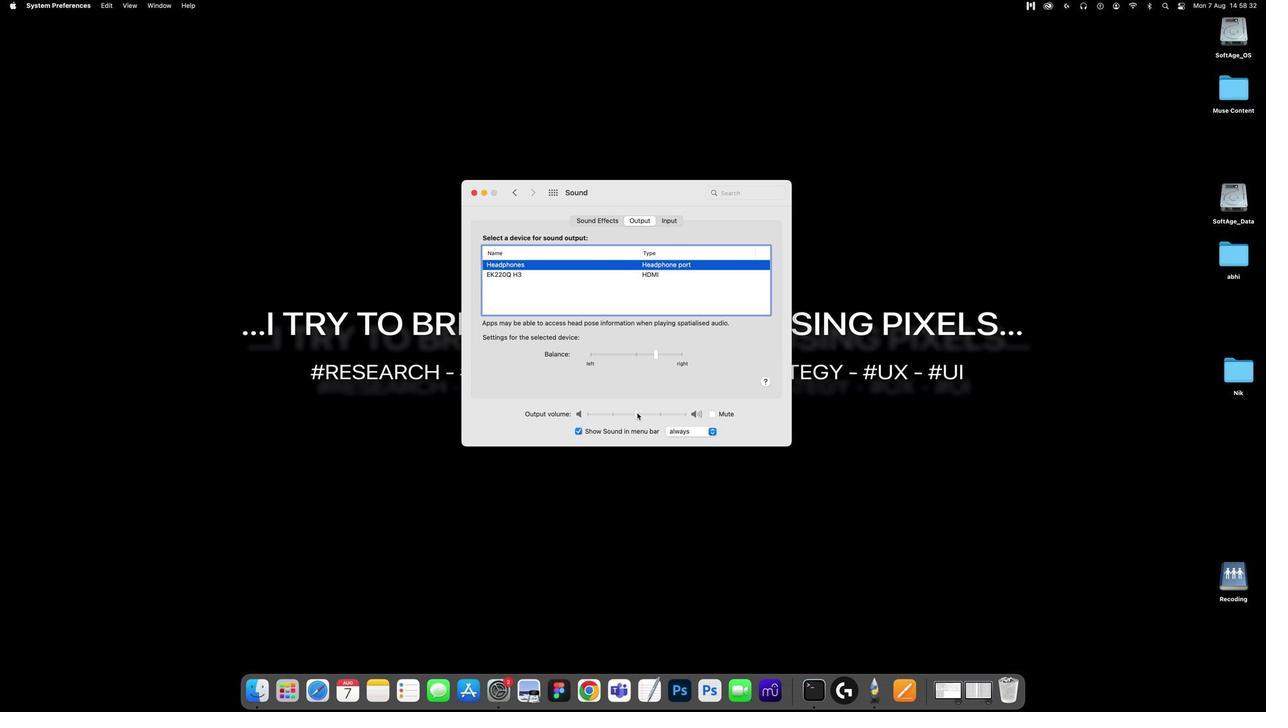 
Action: Mouse moved to (644, 349)
Screenshot: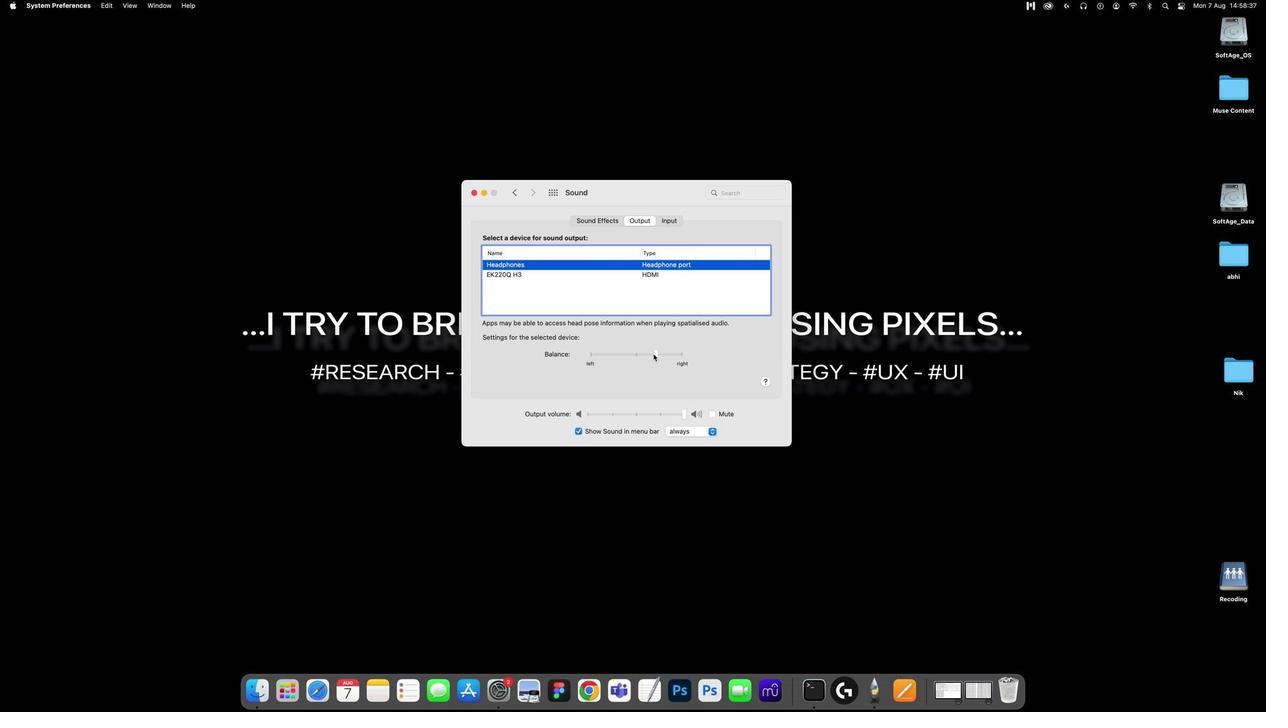 
Action: Mouse pressed left at (644, 349)
Screenshot: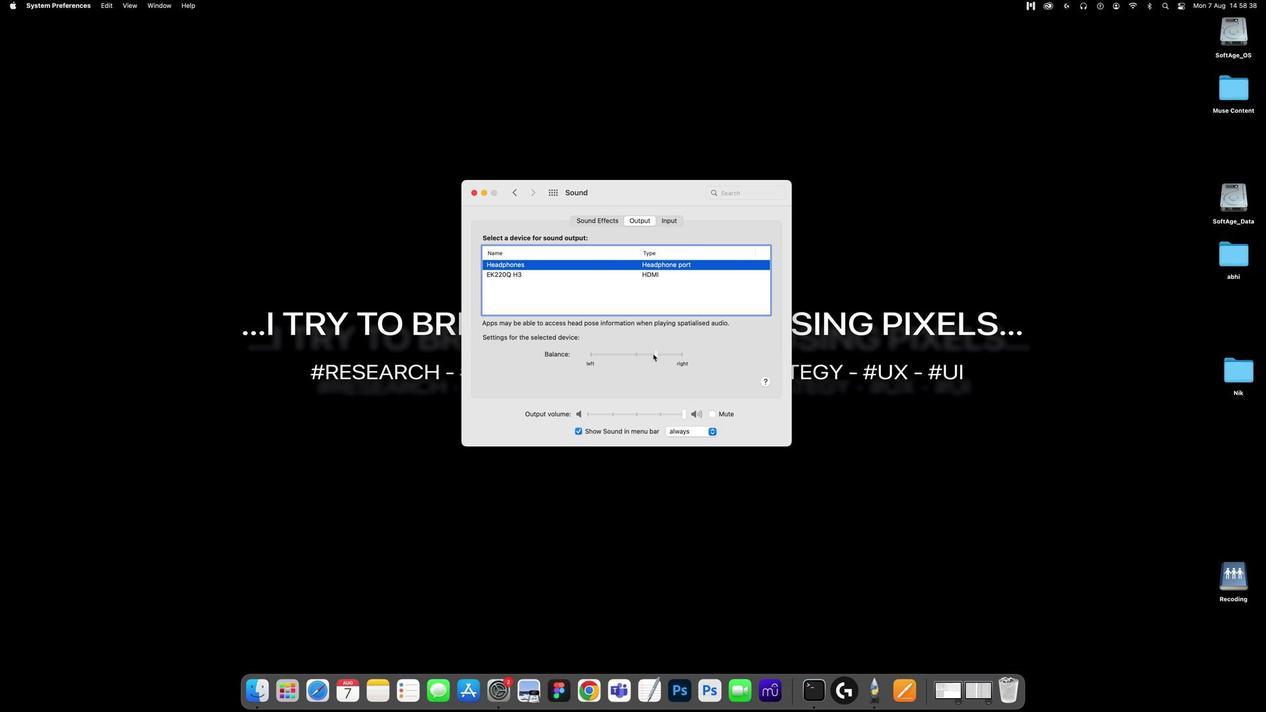 
Action: Mouse moved to (601, 352)
Screenshot: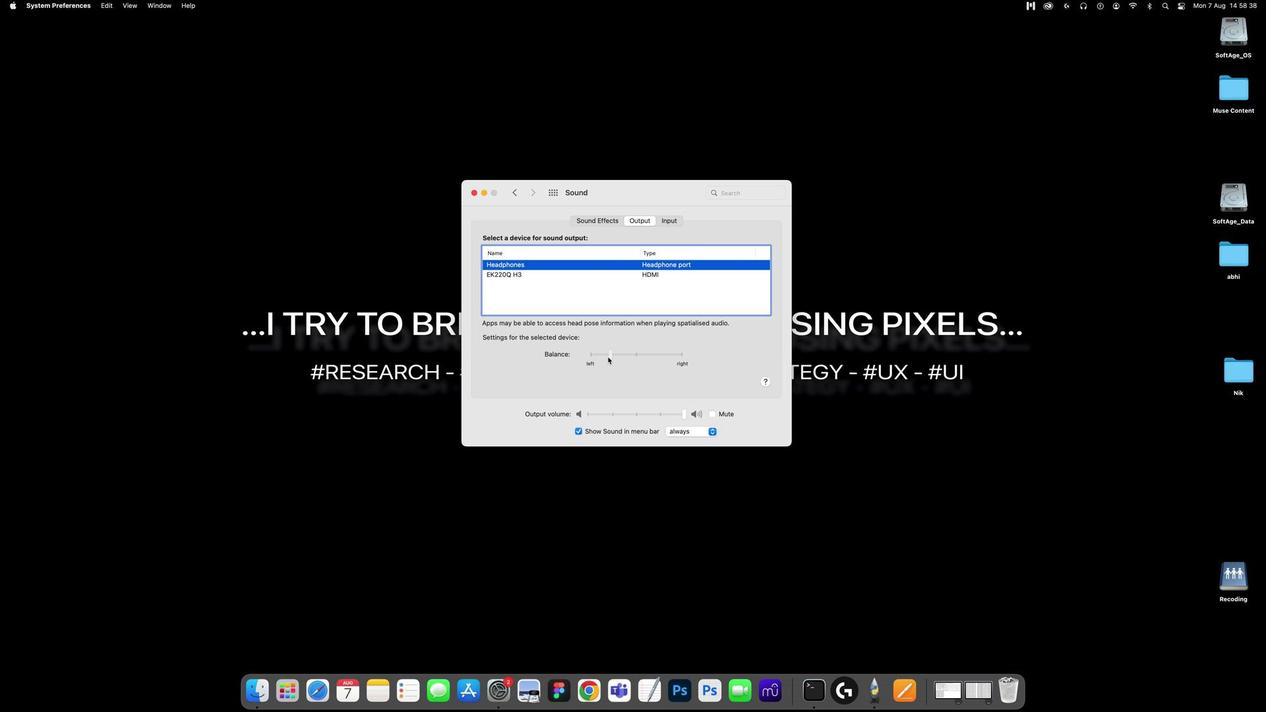 
Action: Mouse pressed left at (601, 352)
Screenshot: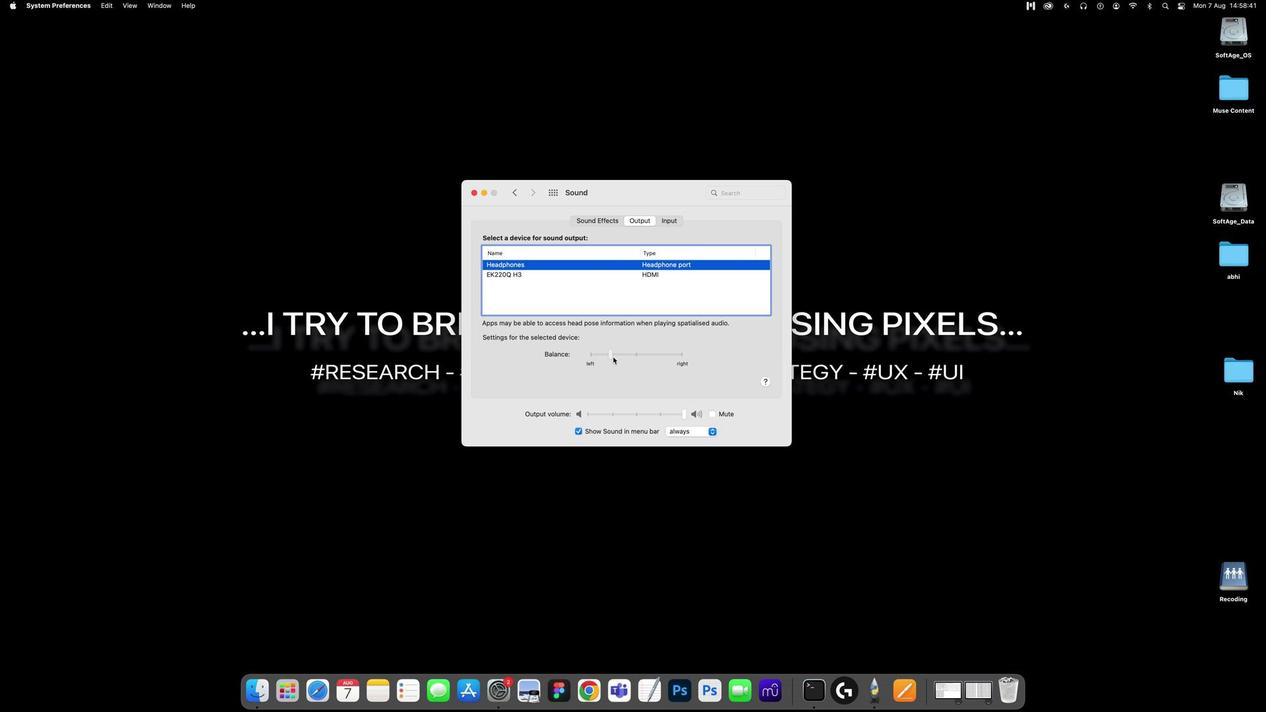 
Action: Mouse moved to (651, 350)
Screenshot: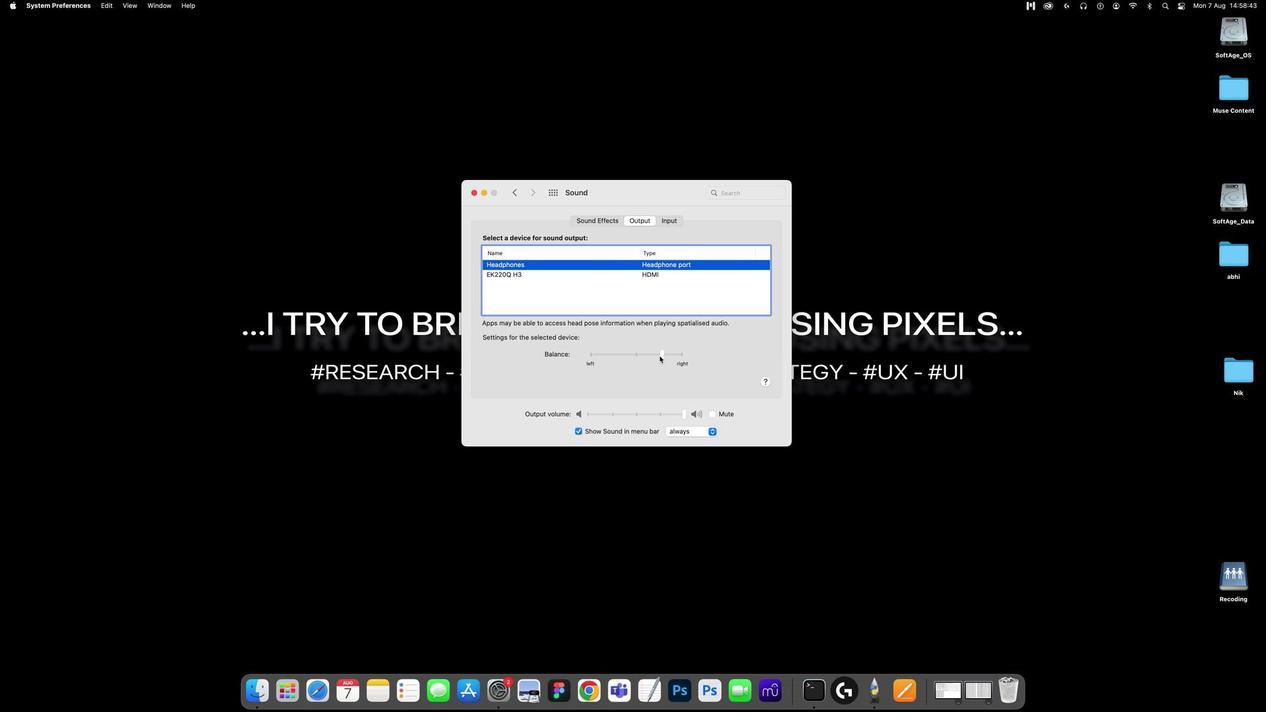 
Action: Mouse pressed left at (651, 350)
Screenshot: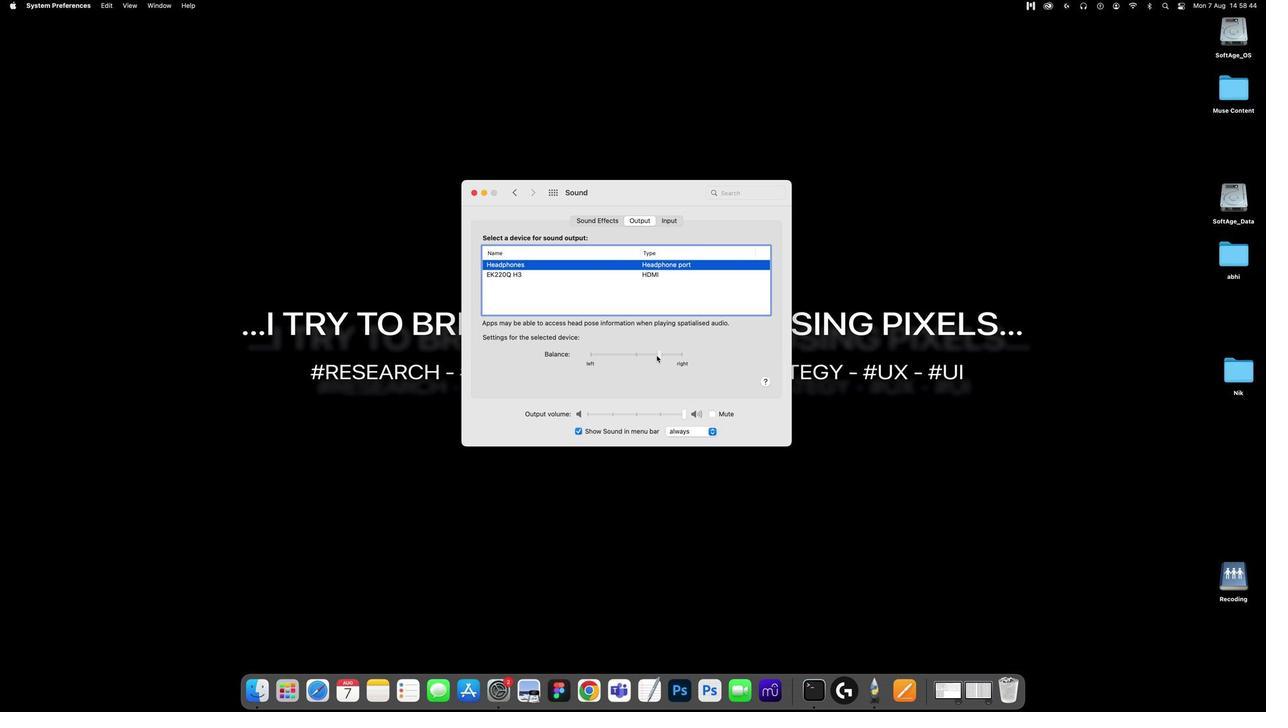 
Action: Mouse moved to (642, 370)
Screenshot: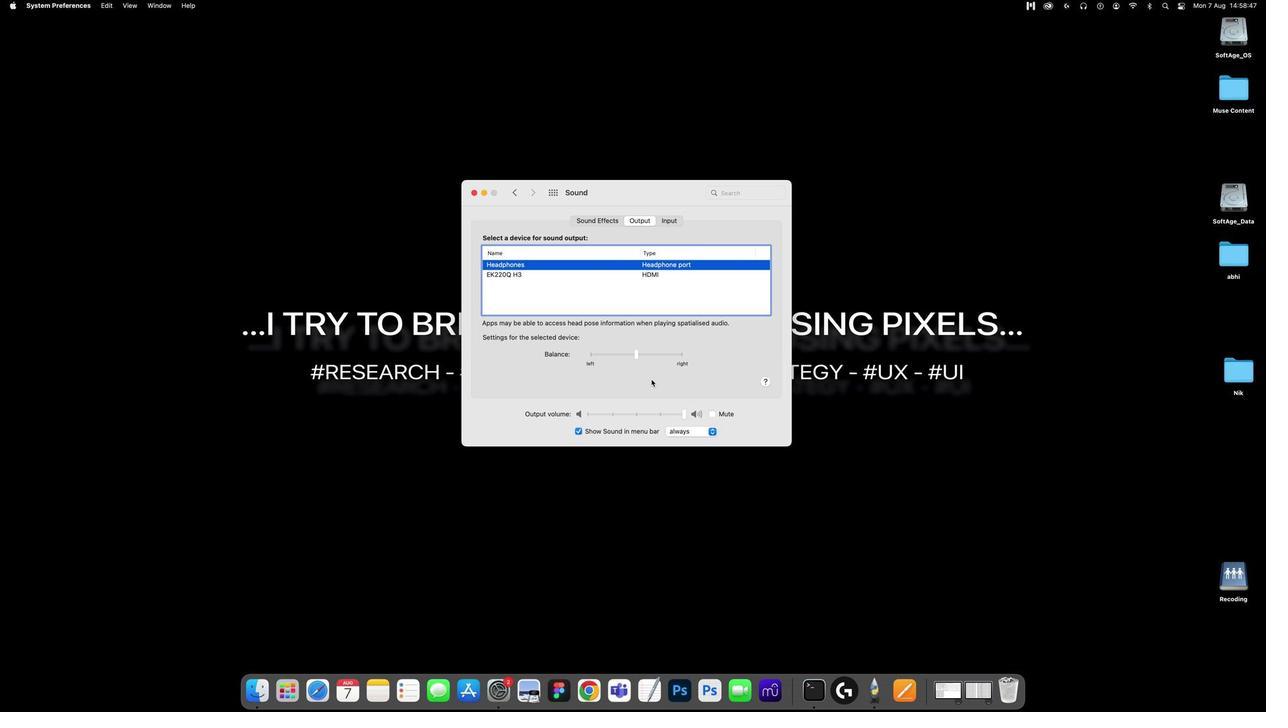 
Action: Mouse pressed left at (642, 370)
Screenshot: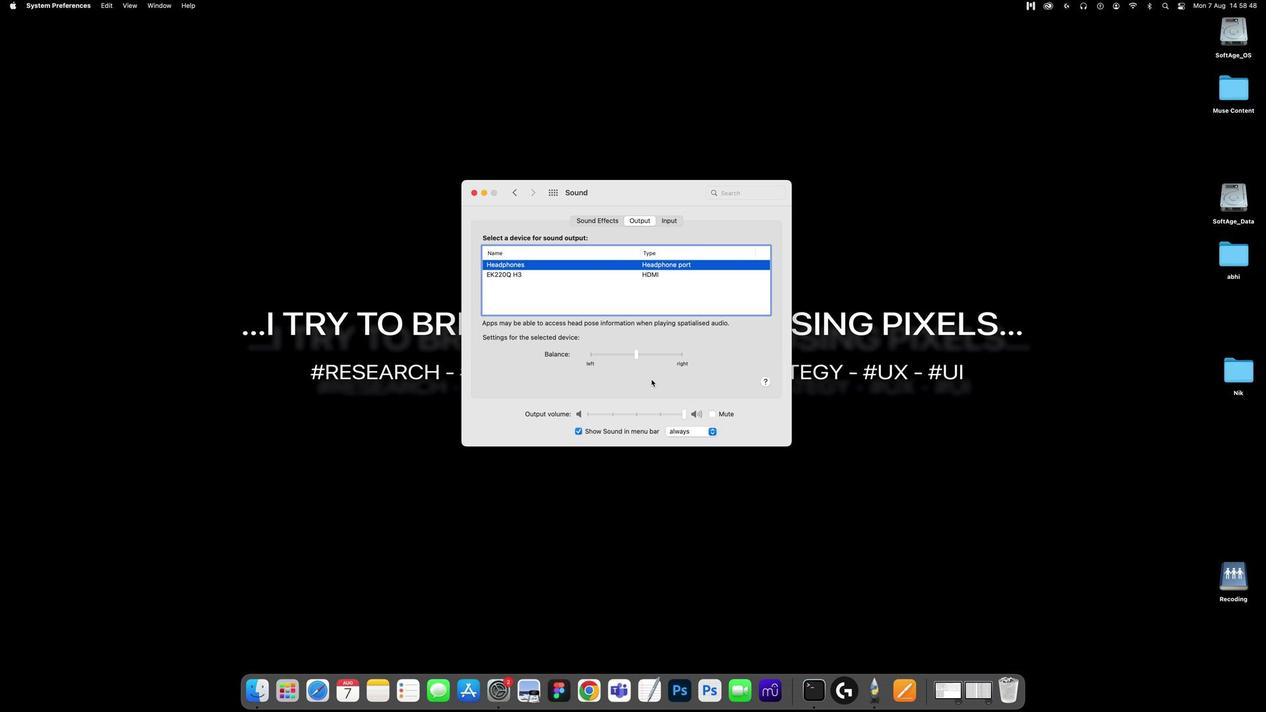 
Action: Mouse moved to (661, 242)
Screenshot: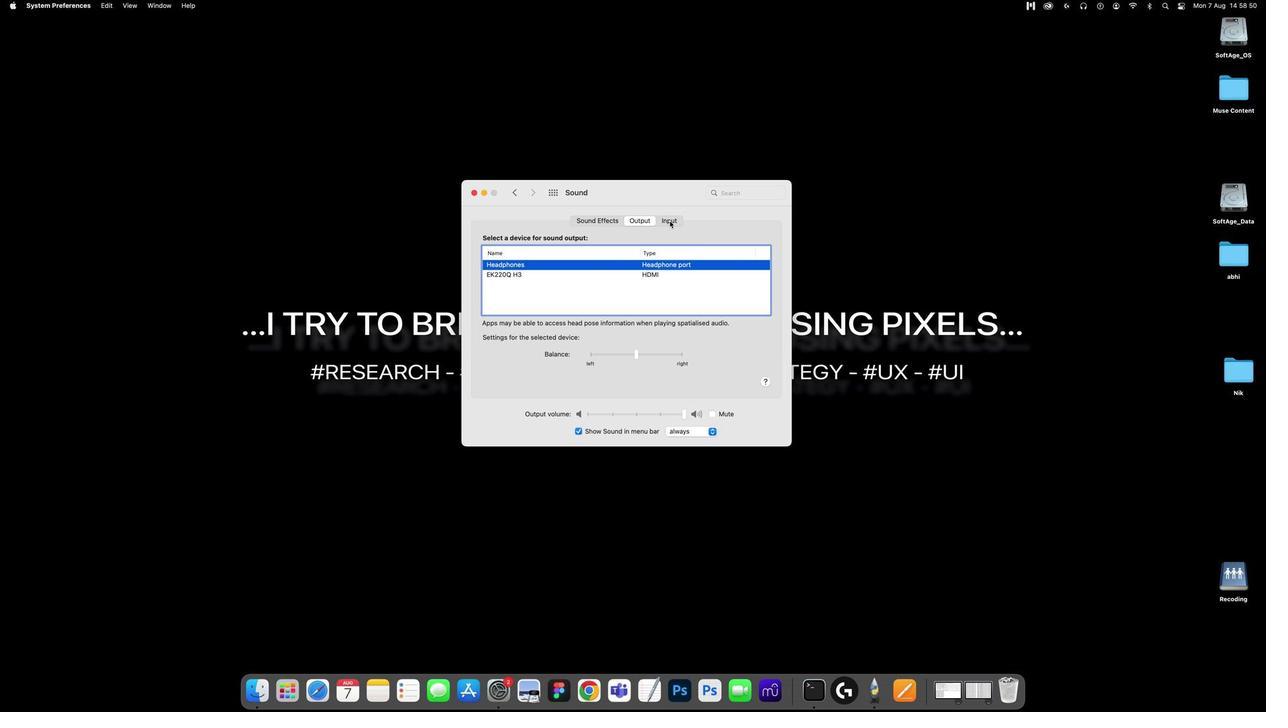 
Action: Mouse pressed left at (661, 242)
Screenshot: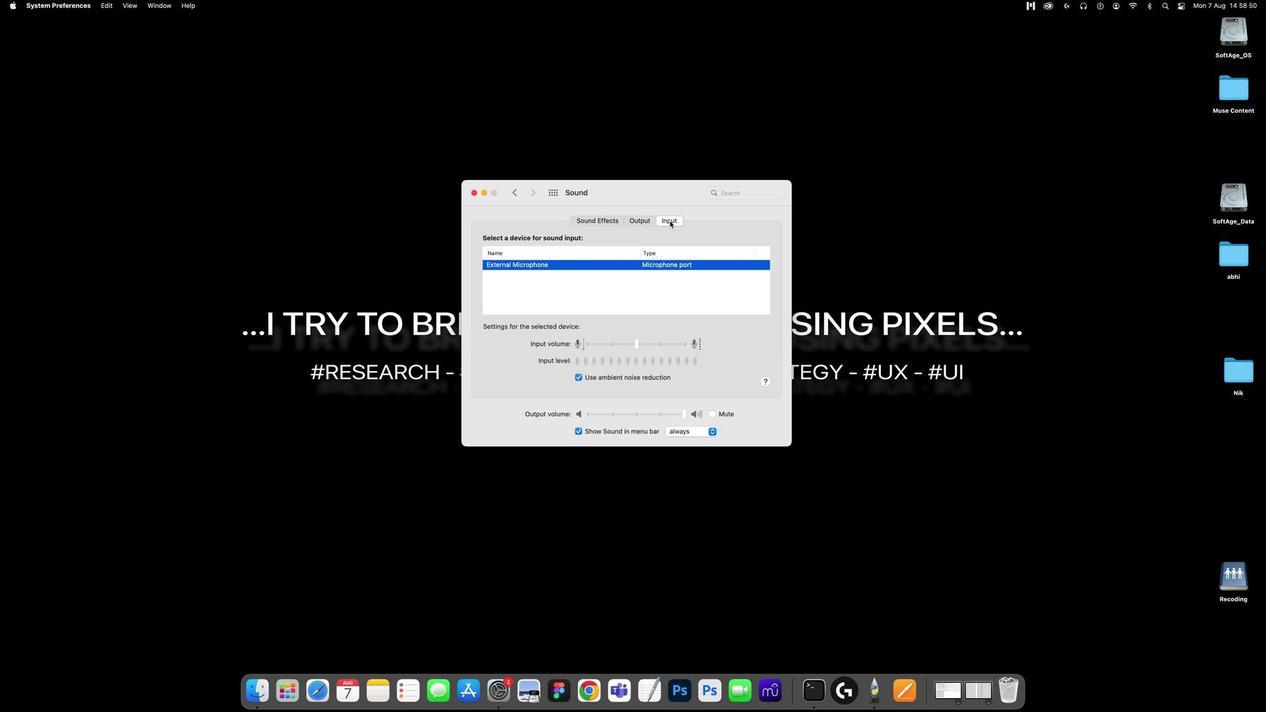 
Action: Mouse moved to (622, 243)
Screenshot: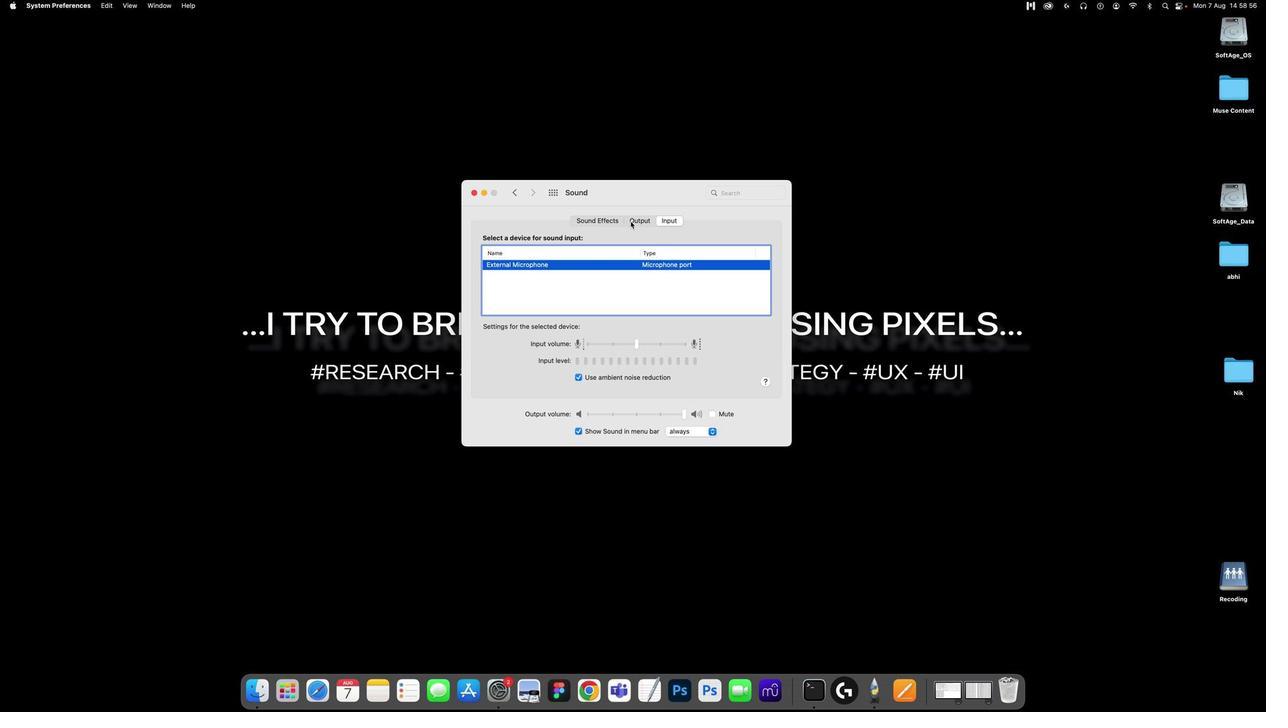 
Action: Mouse pressed left at (622, 243)
Screenshot: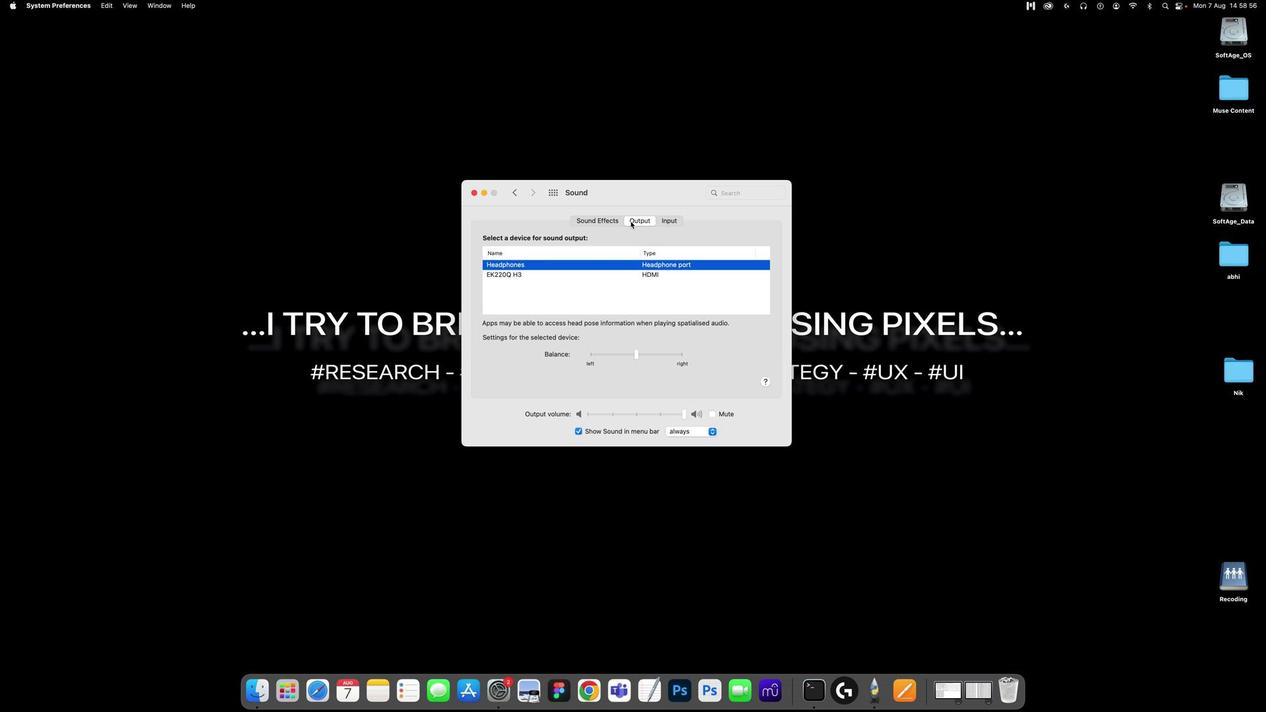 
